 Task: Look for space in Jales, Brazil from 17th June, 2023 to 21st June, 2023 for 2 adults in price range Rs.7000 to Rs.12000. Place can be private room with 1  bedroom having 2 beds and 1 bathroom. Property type can be house, flat, guest house. Amenities needed are: wifi. Booking option can be shelf check-in. Required host language is Spanish.
Action: Key pressed j<Key.caps_lock>ales,<Key.space><Key.caps_lock>b<Key.caps_lock>razil<Key.enter>
Screenshot: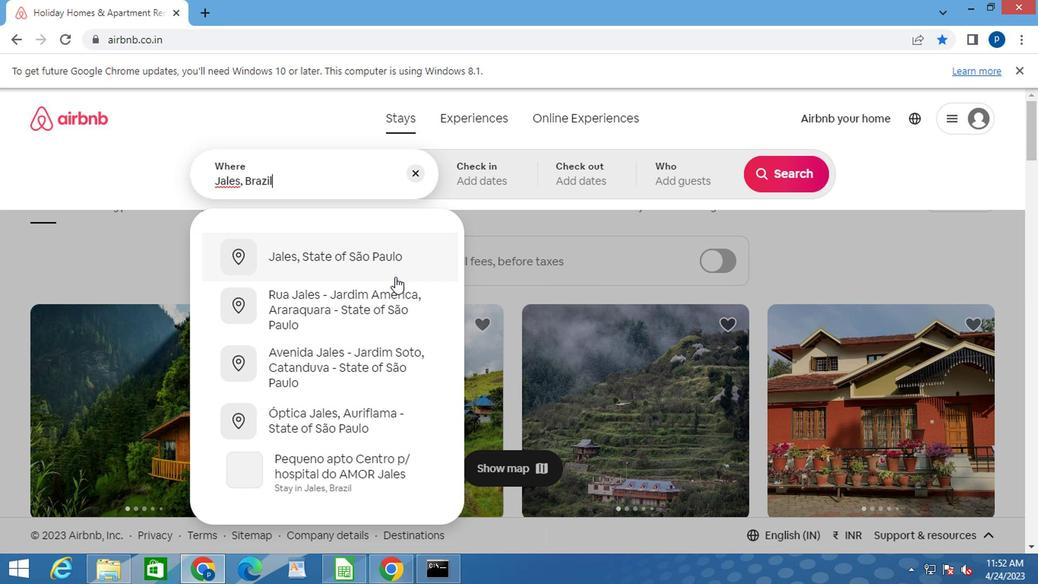 
Action: Mouse moved to (776, 294)
Screenshot: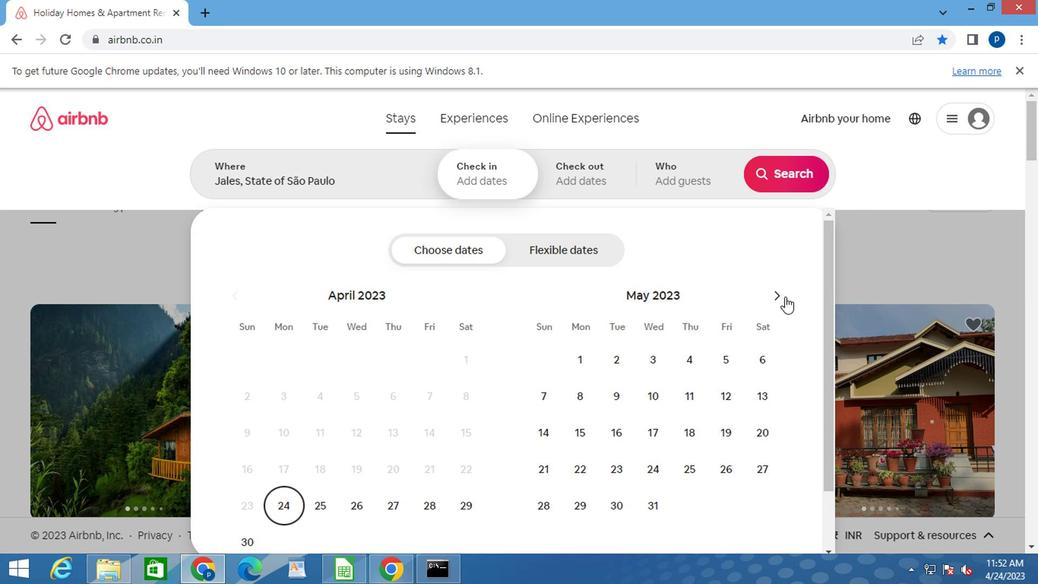 
Action: Mouse pressed left at (776, 294)
Screenshot: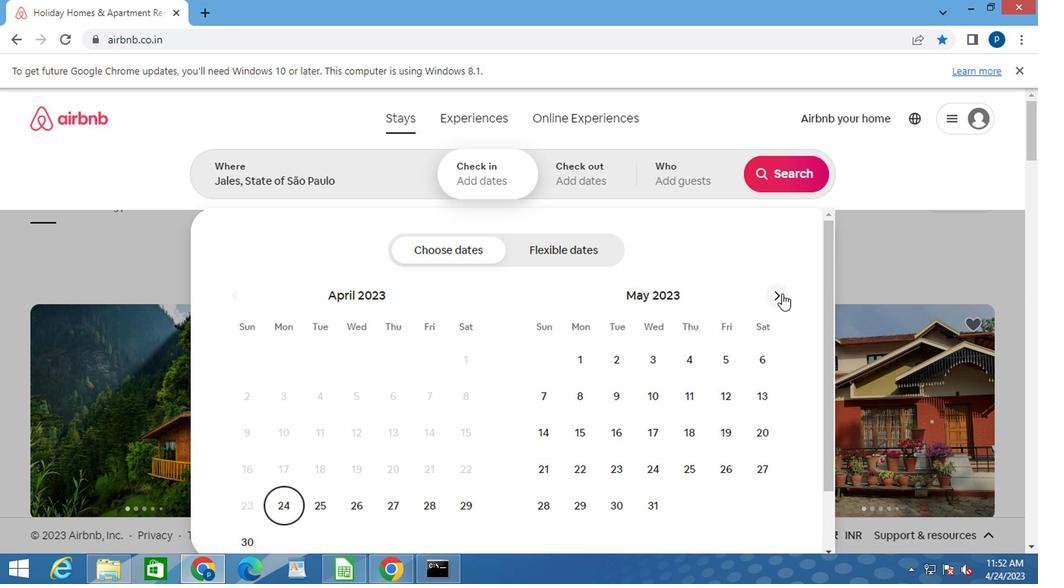 
Action: Mouse moved to (755, 433)
Screenshot: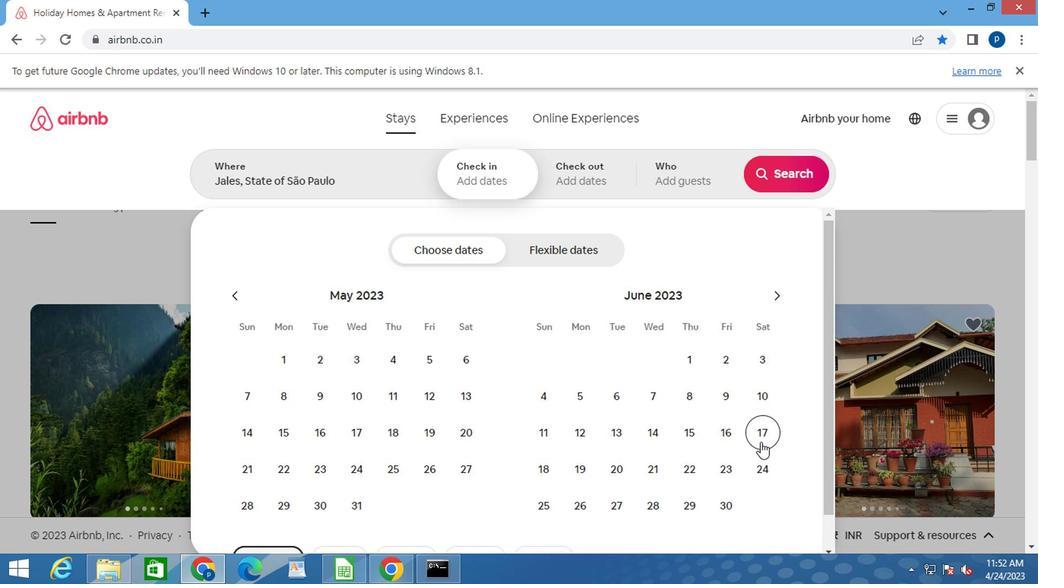 
Action: Mouse pressed left at (755, 433)
Screenshot: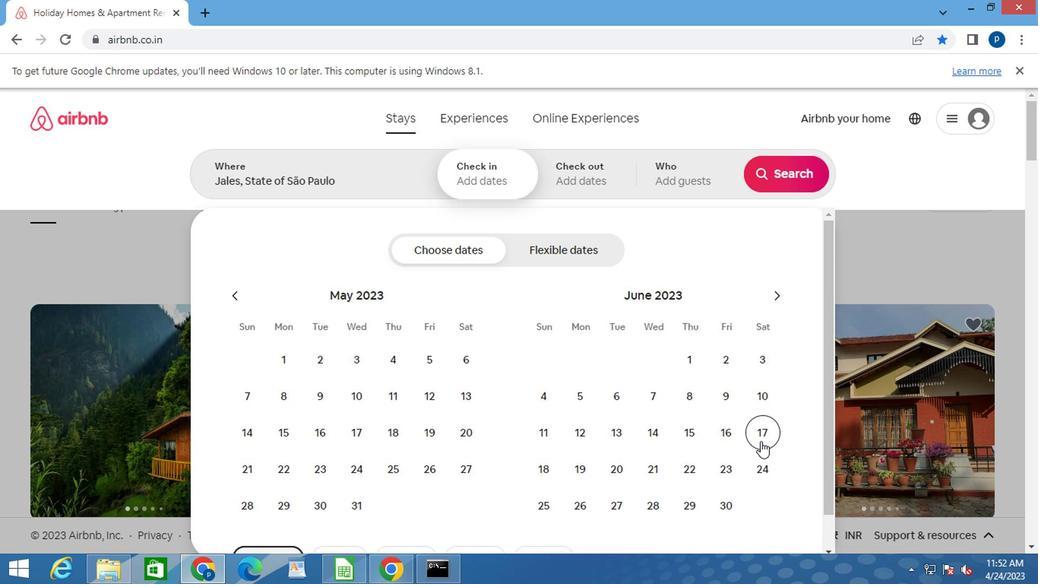 
Action: Mouse moved to (651, 458)
Screenshot: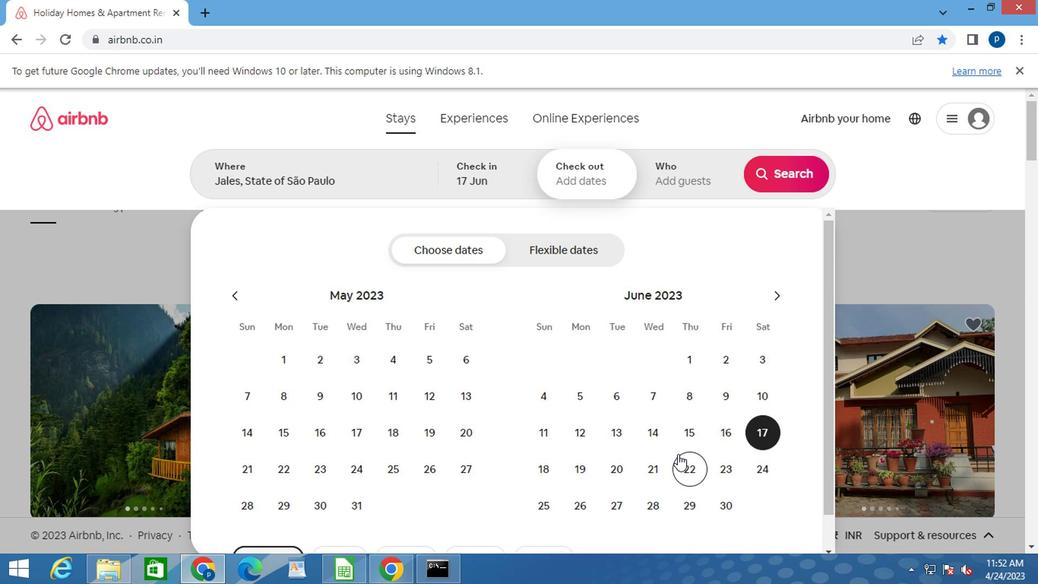 
Action: Mouse pressed left at (651, 458)
Screenshot: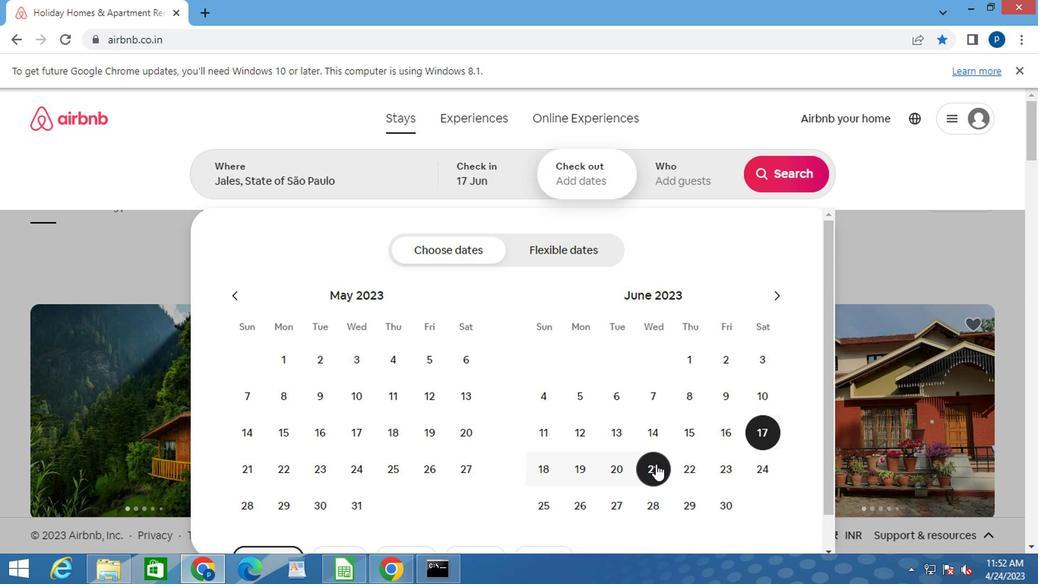 
Action: Mouse moved to (677, 185)
Screenshot: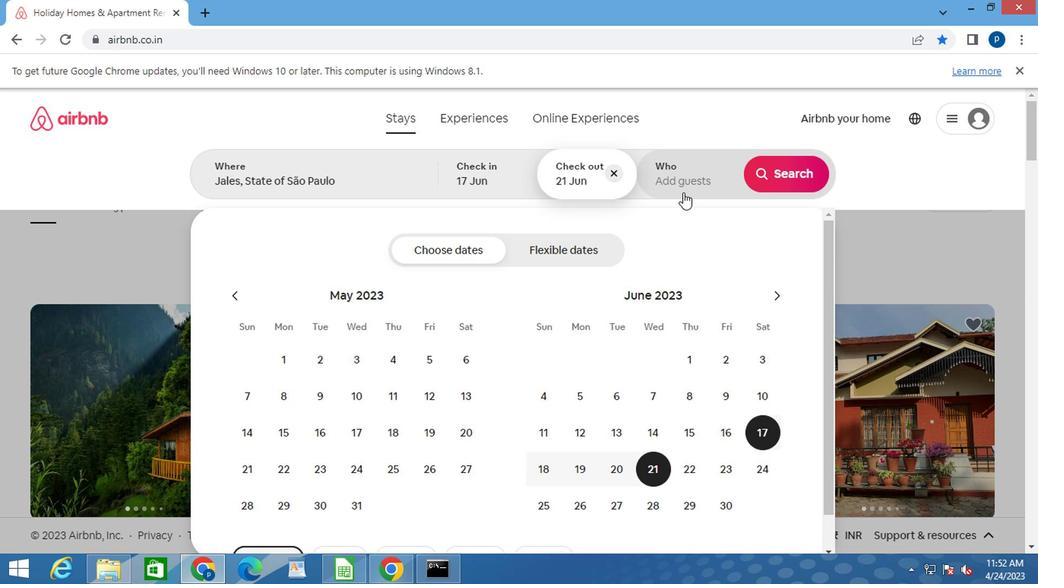 
Action: Mouse pressed left at (677, 185)
Screenshot: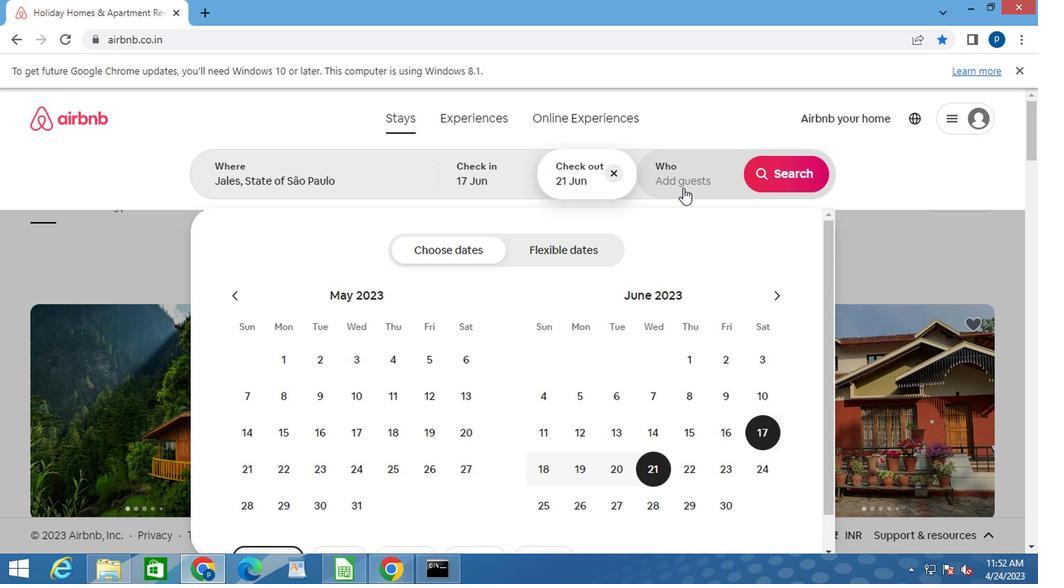 
Action: Mouse moved to (790, 254)
Screenshot: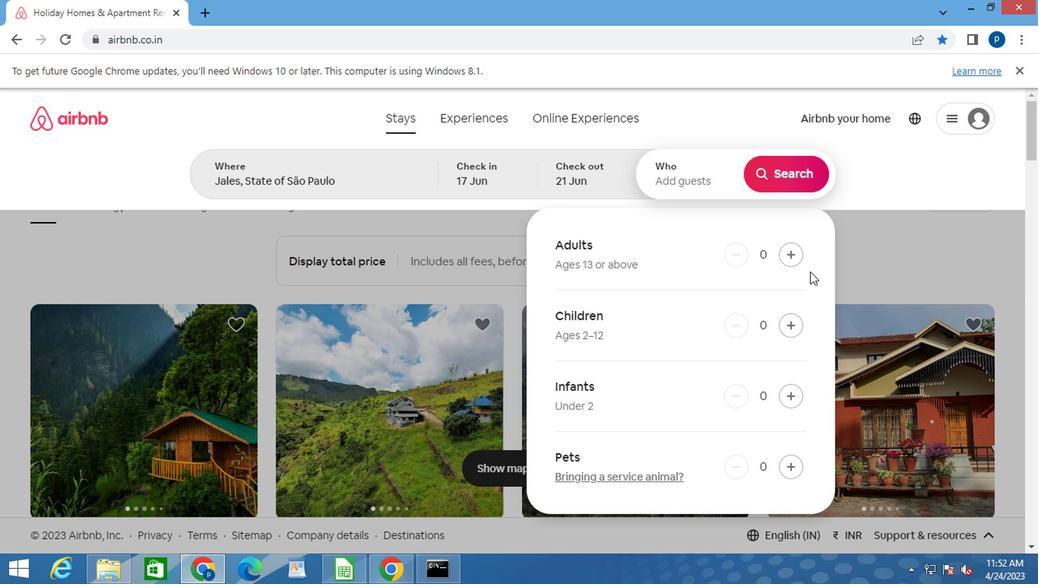 
Action: Mouse pressed left at (790, 254)
Screenshot: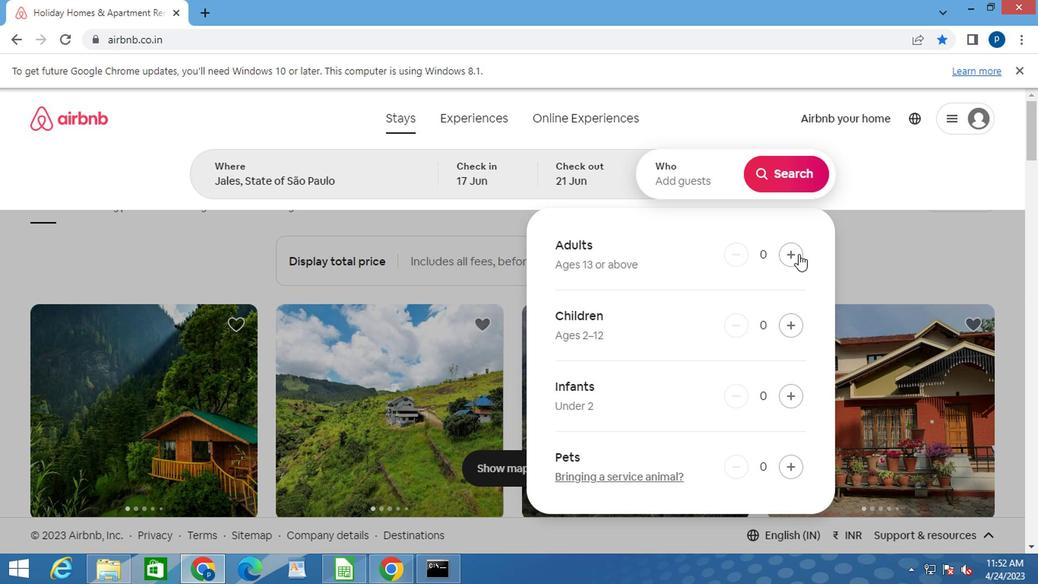 
Action: Mouse pressed left at (790, 254)
Screenshot: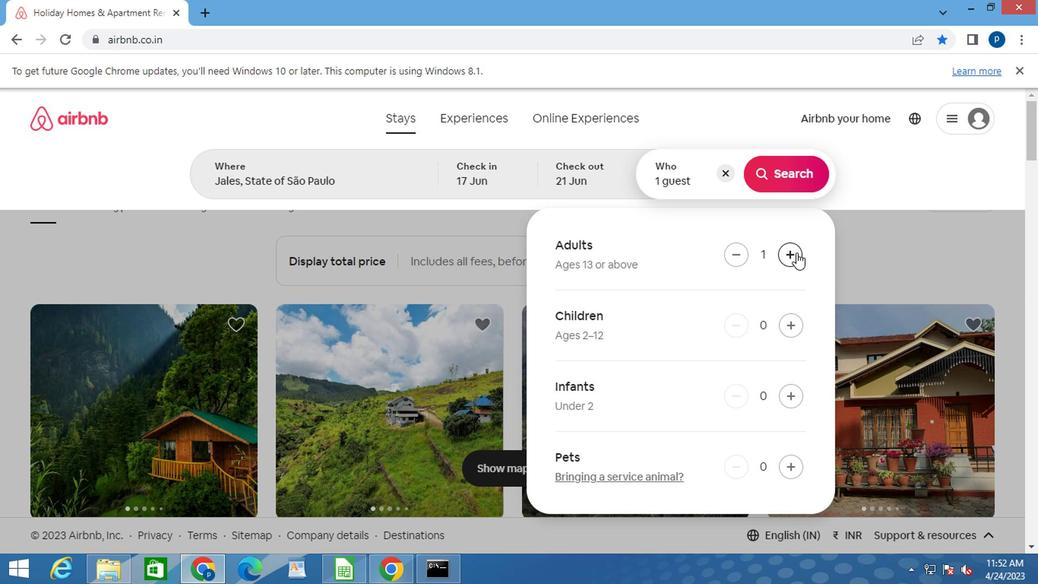 
Action: Mouse moved to (785, 186)
Screenshot: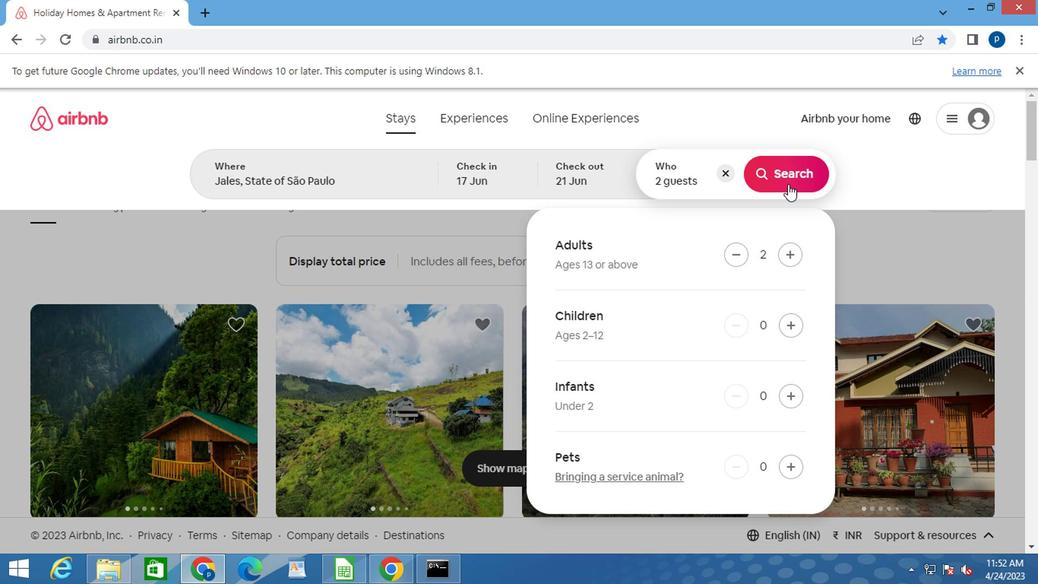 
Action: Mouse pressed left at (785, 186)
Screenshot: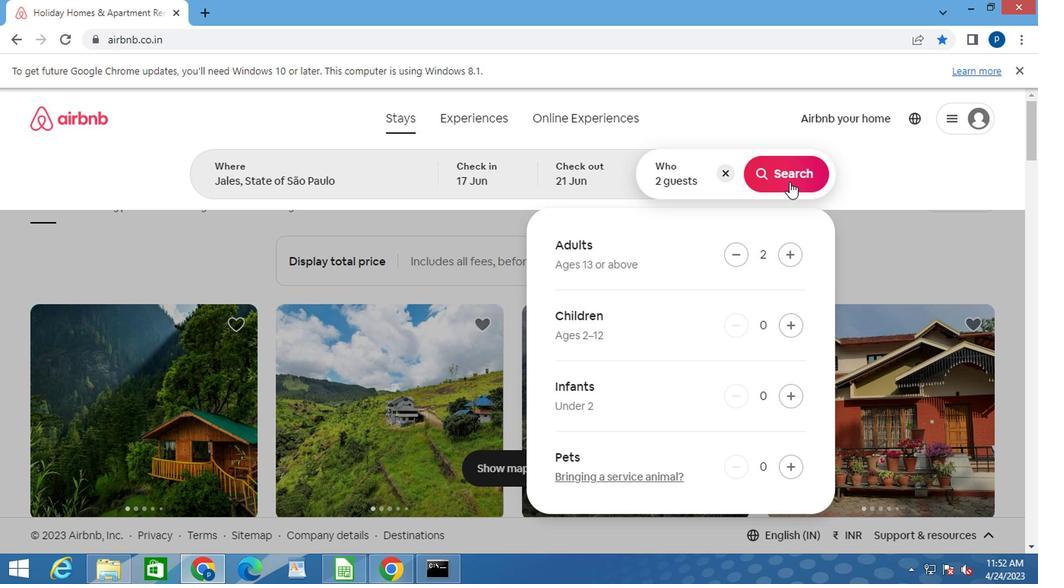 
Action: Mouse moved to (962, 186)
Screenshot: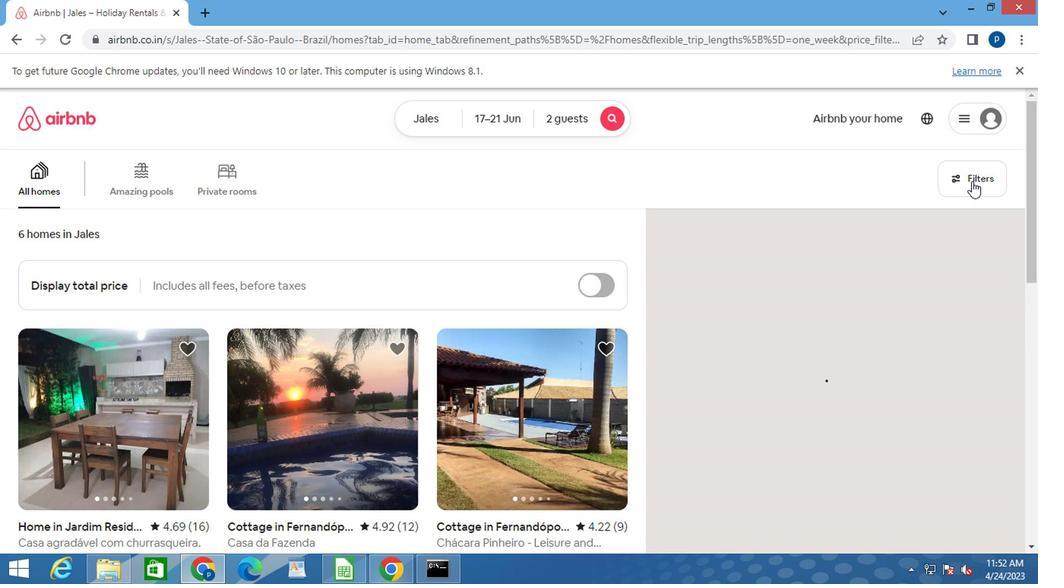 
Action: Mouse pressed left at (962, 186)
Screenshot: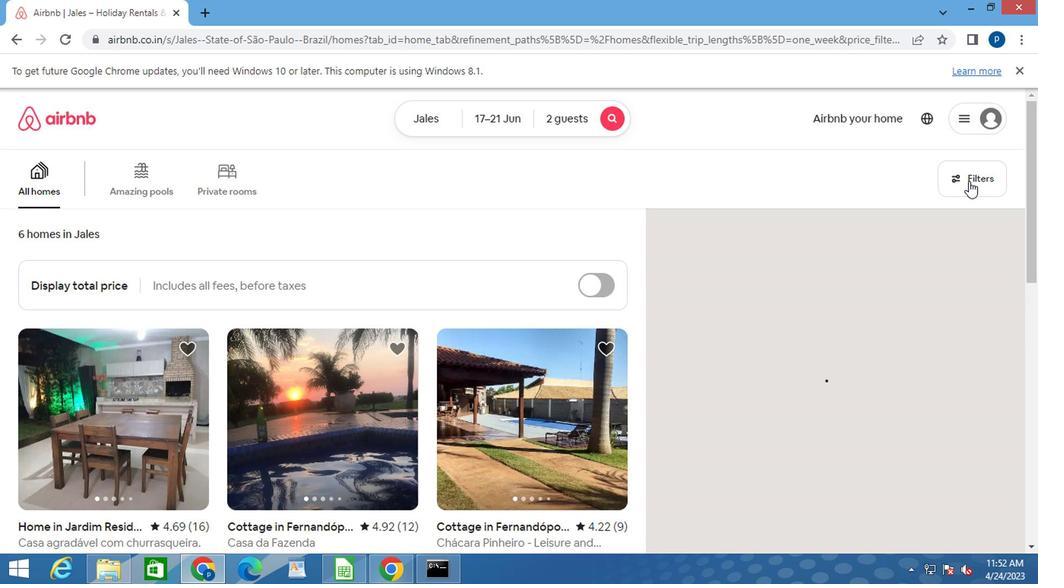 
Action: Mouse moved to (331, 369)
Screenshot: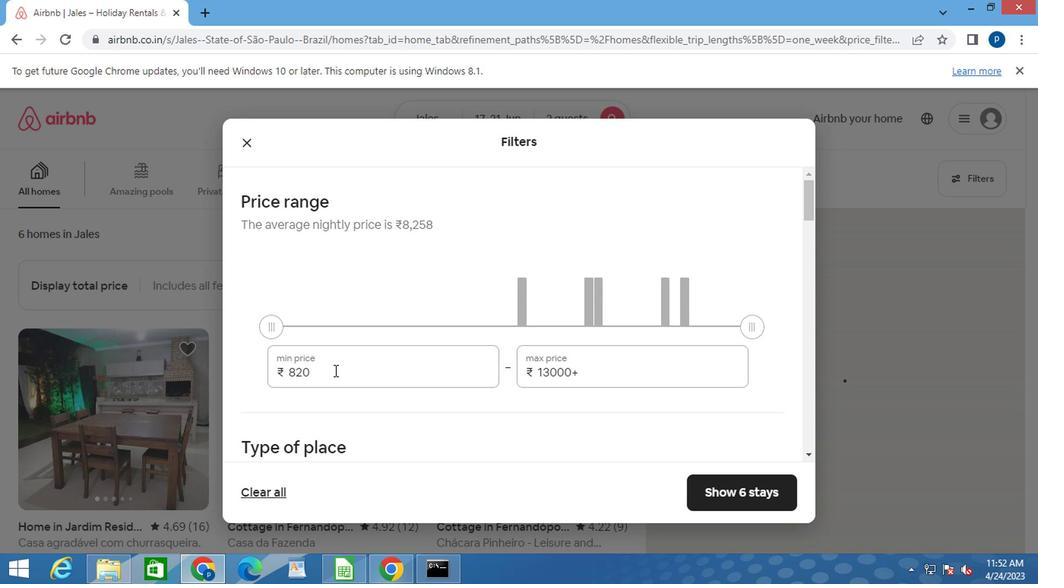 
Action: Mouse pressed left at (331, 369)
Screenshot: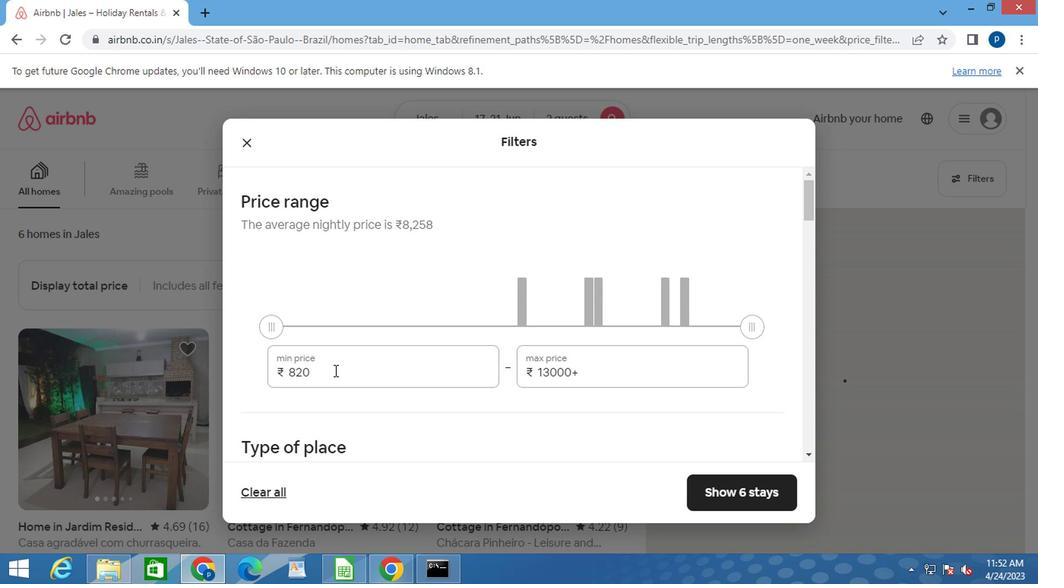 
Action: Mouse pressed left at (331, 369)
Screenshot: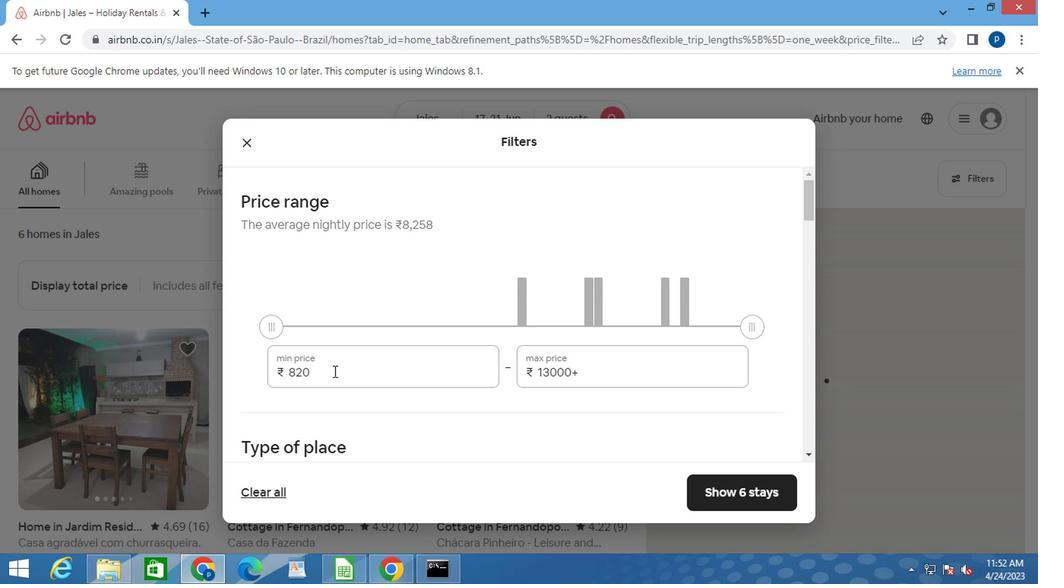 
Action: Key pressed 7000<Key.tab>12000
Screenshot: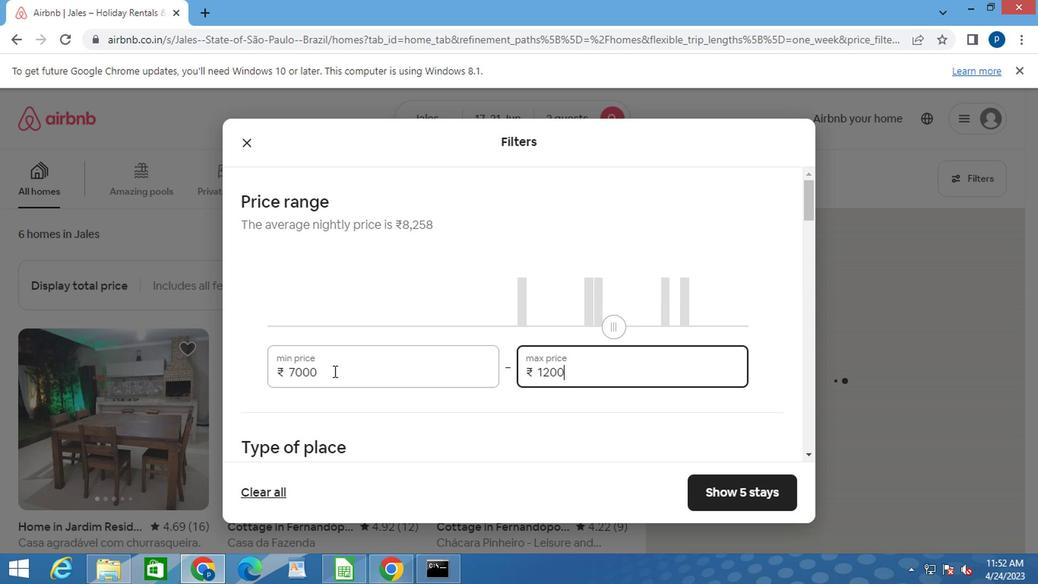 
Action: Mouse moved to (400, 446)
Screenshot: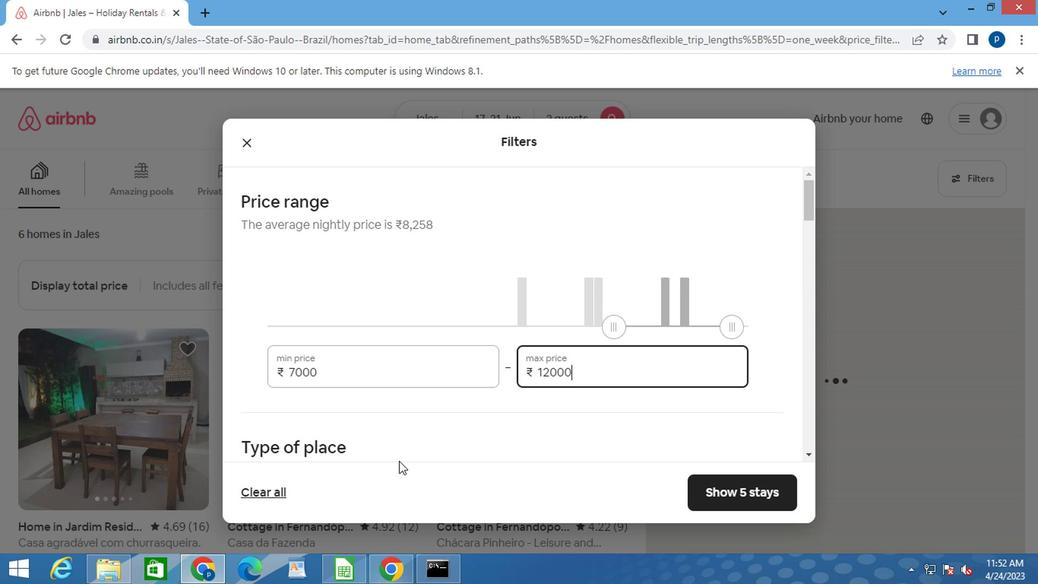 
Action: Mouse scrolled (400, 445) with delta (0, 0)
Screenshot: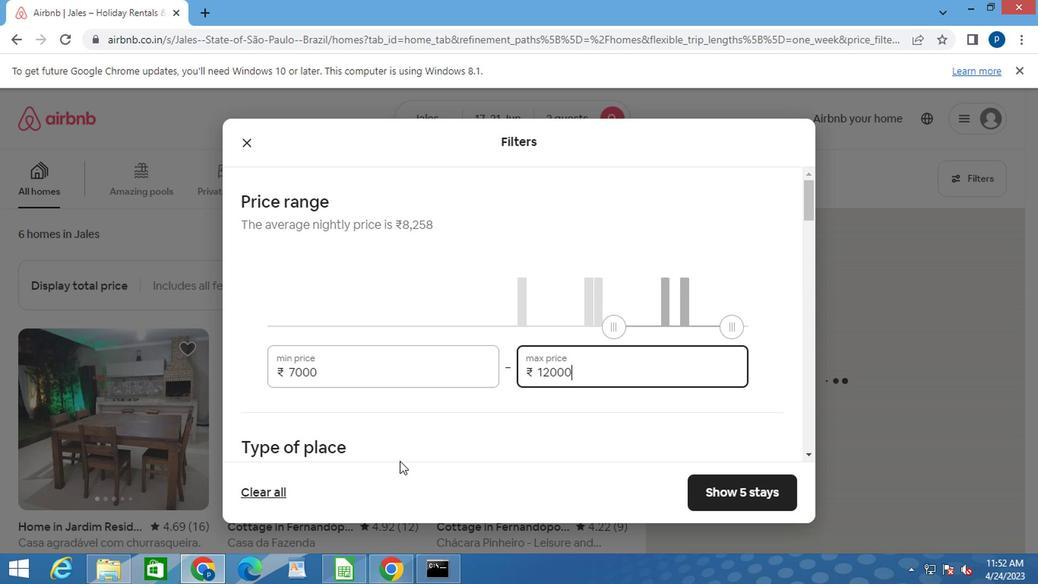 
Action: Mouse moved to (387, 446)
Screenshot: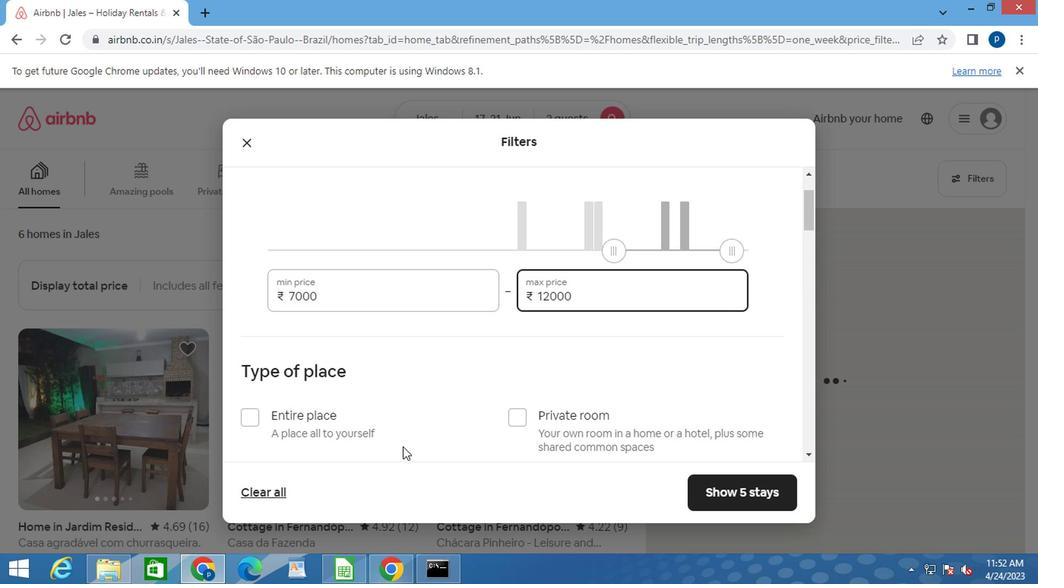 
Action: Mouse scrolled (387, 445) with delta (0, 0)
Screenshot: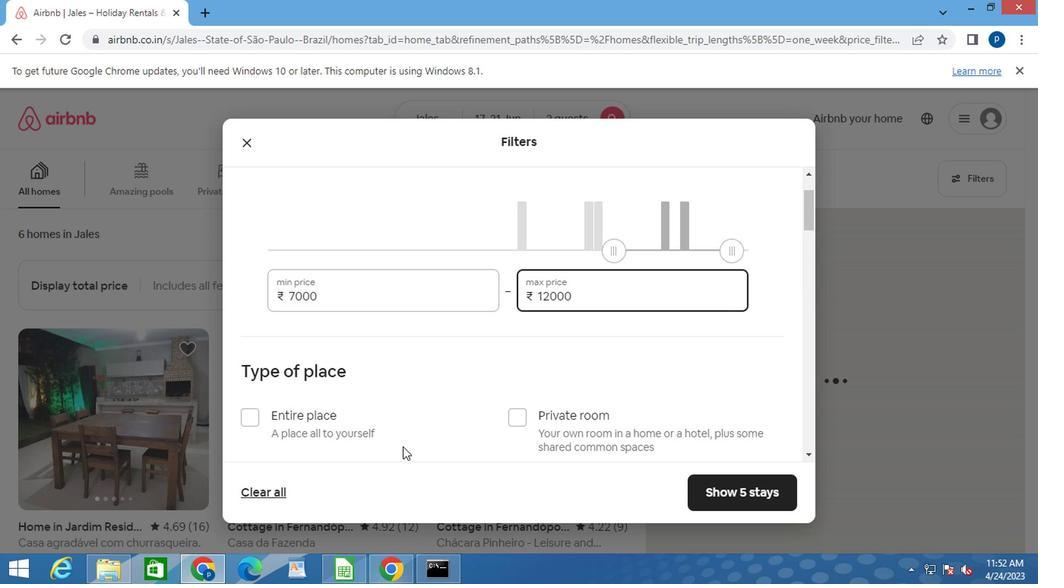 
Action: Mouse moved to (387, 441)
Screenshot: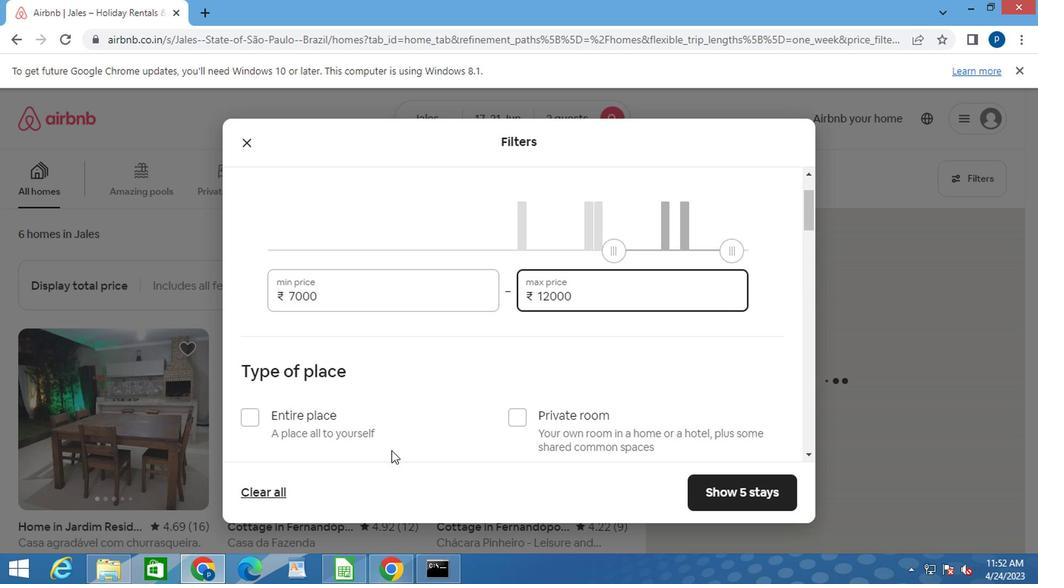 
Action: Mouse scrolled (387, 440) with delta (0, -1)
Screenshot: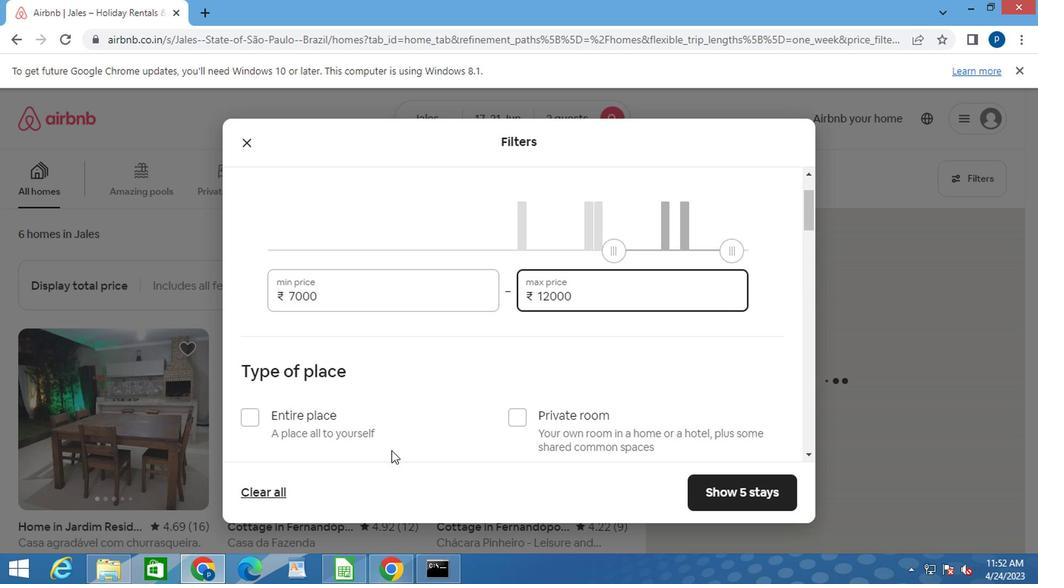 
Action: Mouse moved to (513, 272)
Screenshot: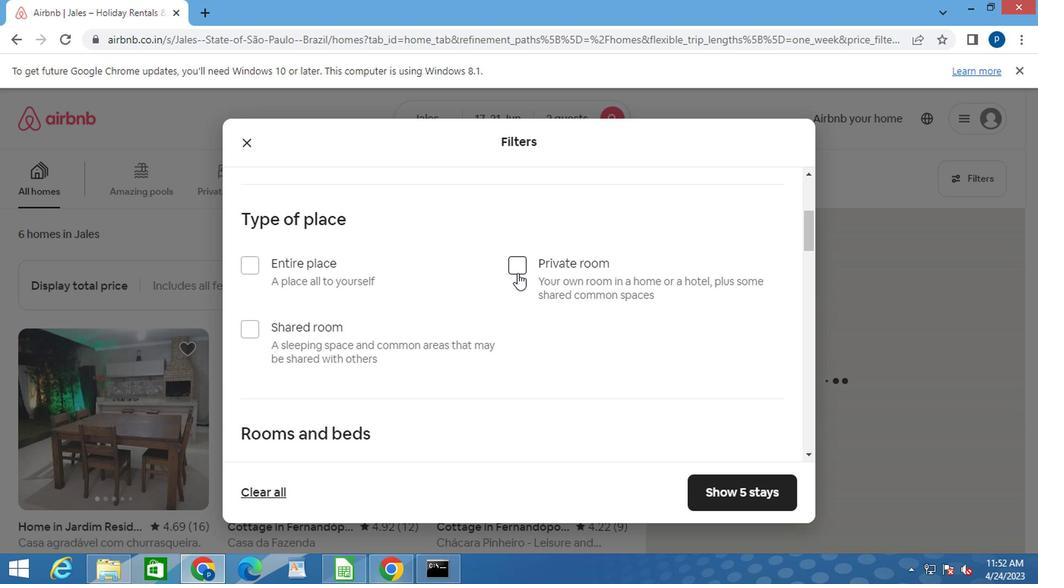 
Action: Mouse pressed left at (513, 272)
Screenshot: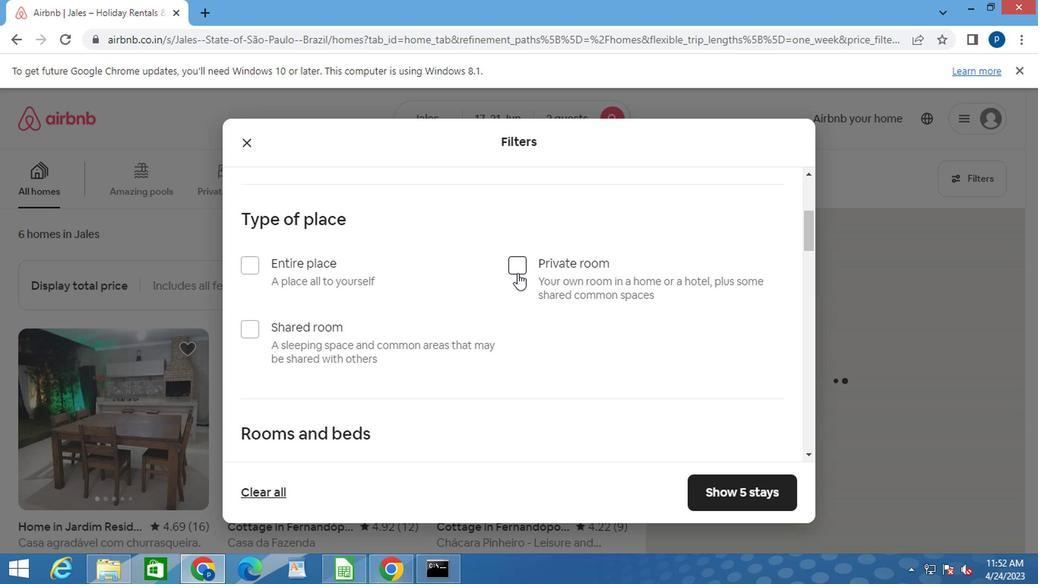 
Action: Mouse moved to (513, 322)
Screenshot: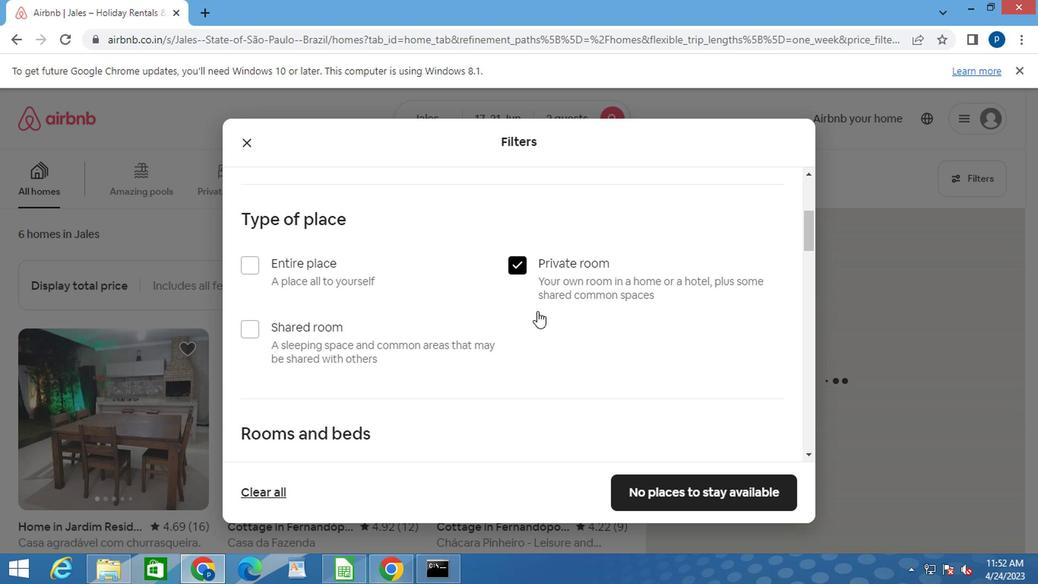 
Action: Mouse scrolled (535, 318) with delta (0, 0)
Screenshot: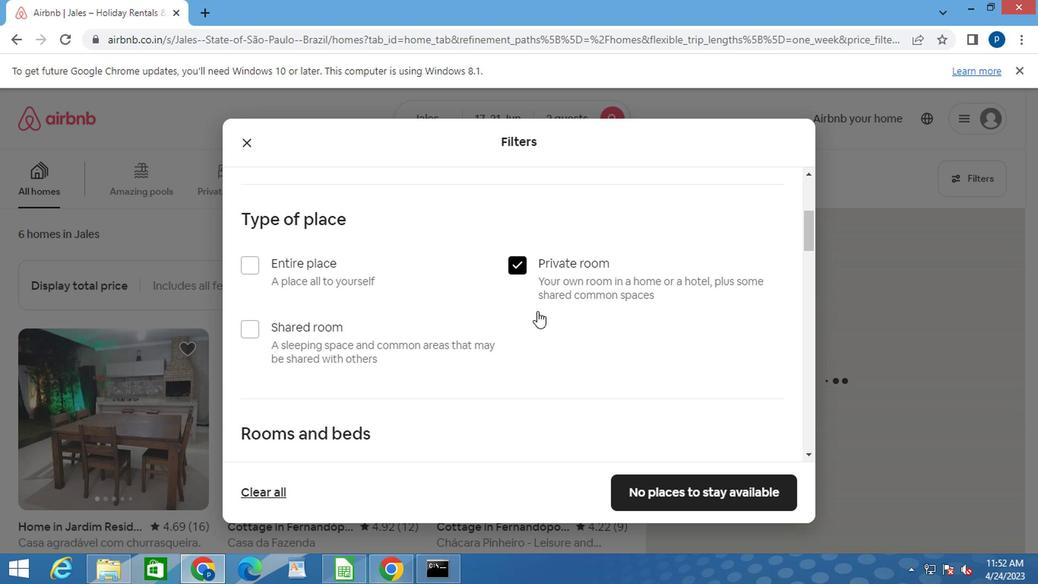 
Action: Mouse moved to (477, 337)
Screenshot: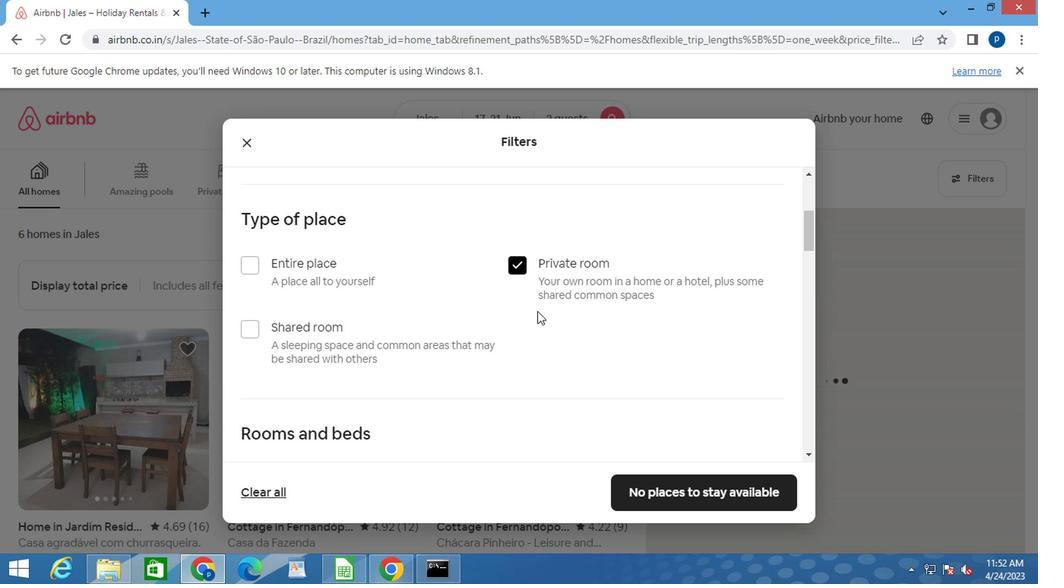 
Action: Mouse scrolled (535, 318) with delta (0, 0)
Screenshot: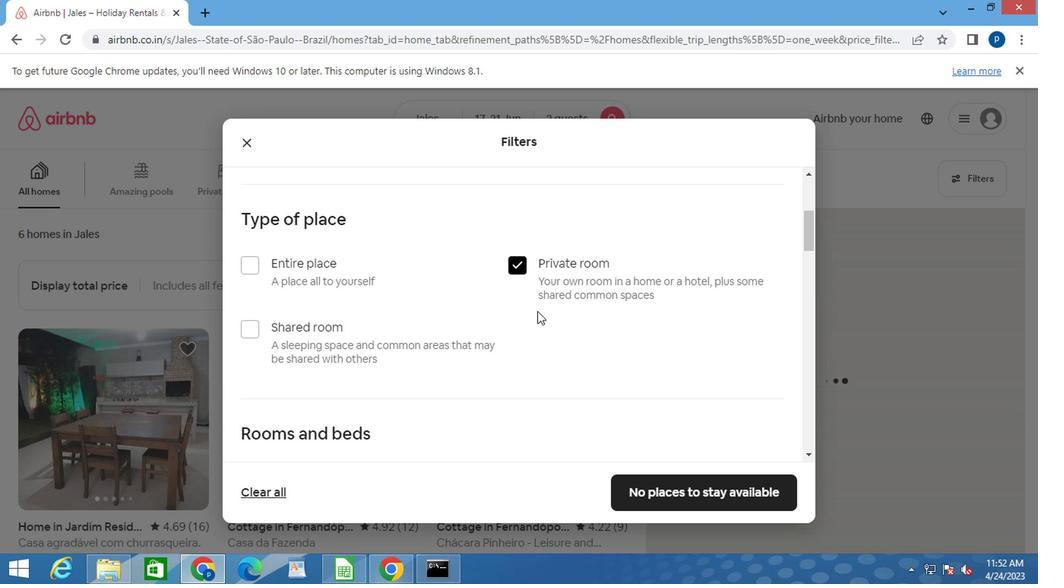
Action: Mouse moved to (471, 340)
Screenshot: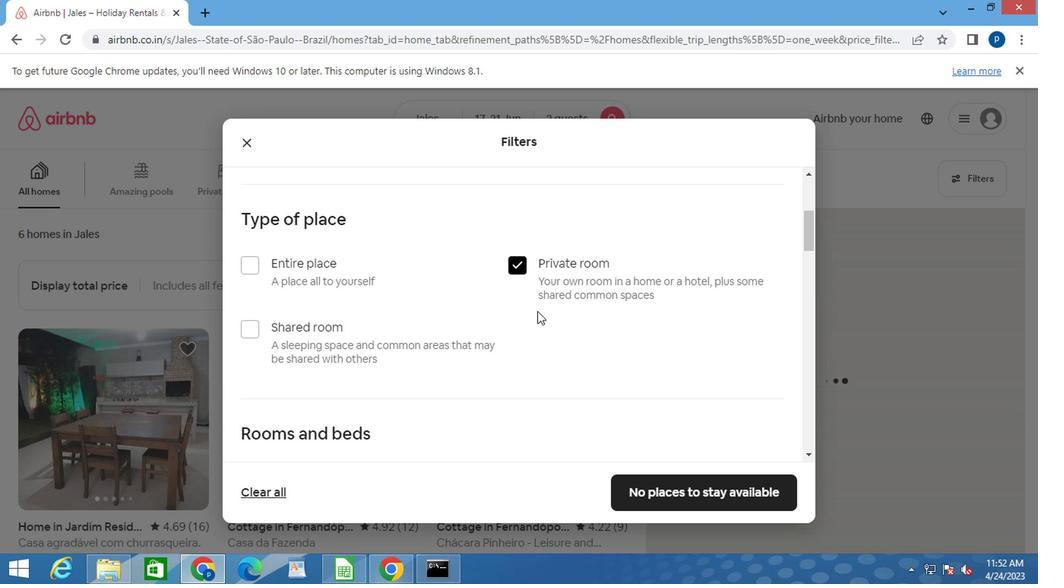 
Action: Mouse scrolled (535, 318) with delta (0, 0)
Screenshot: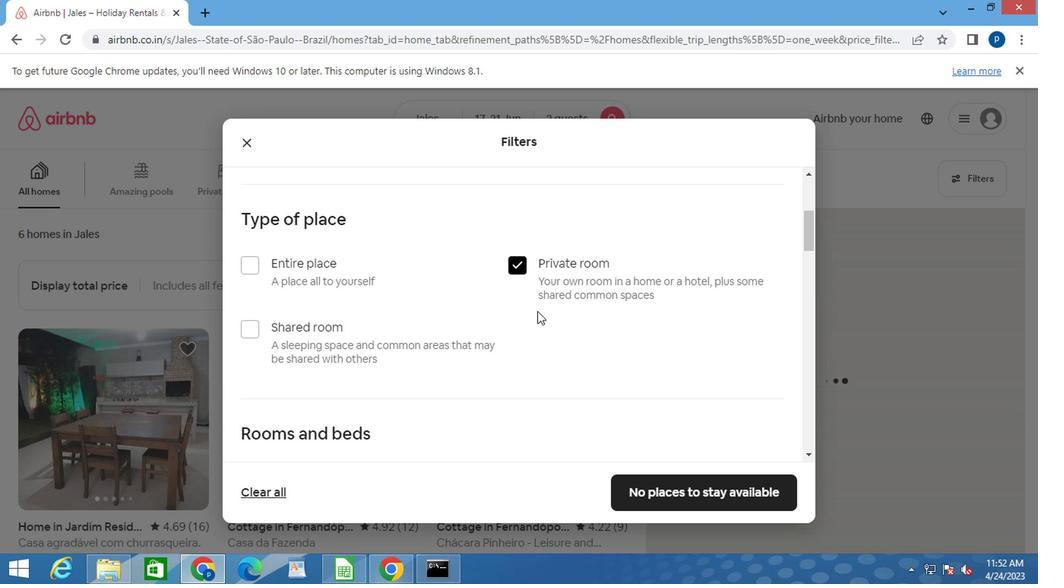 
Action: Mouse moved to (327, 285)
Screenshot: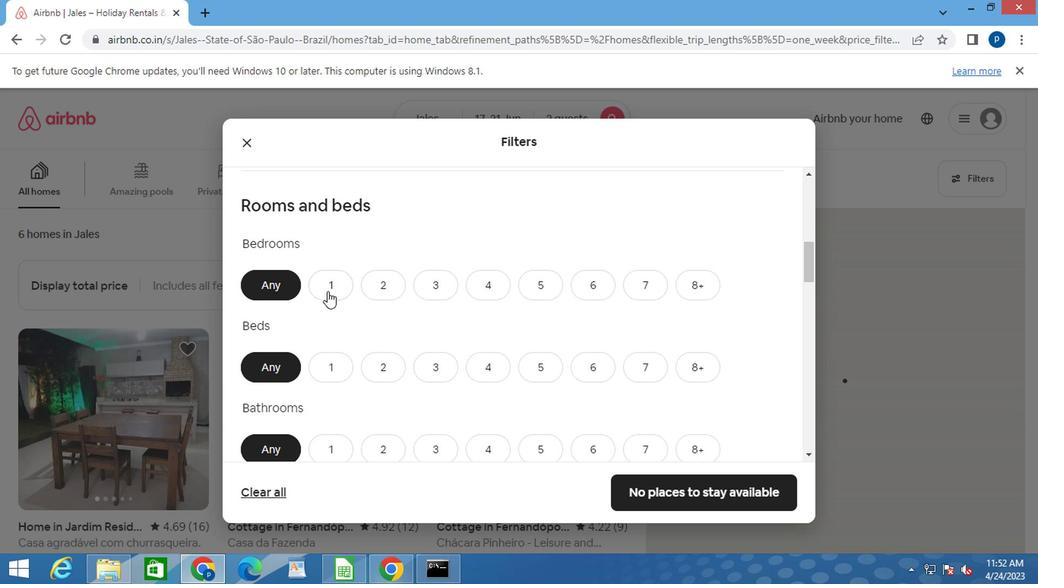 
Action: Mouse pressed left at (327, 285)
Screenshot: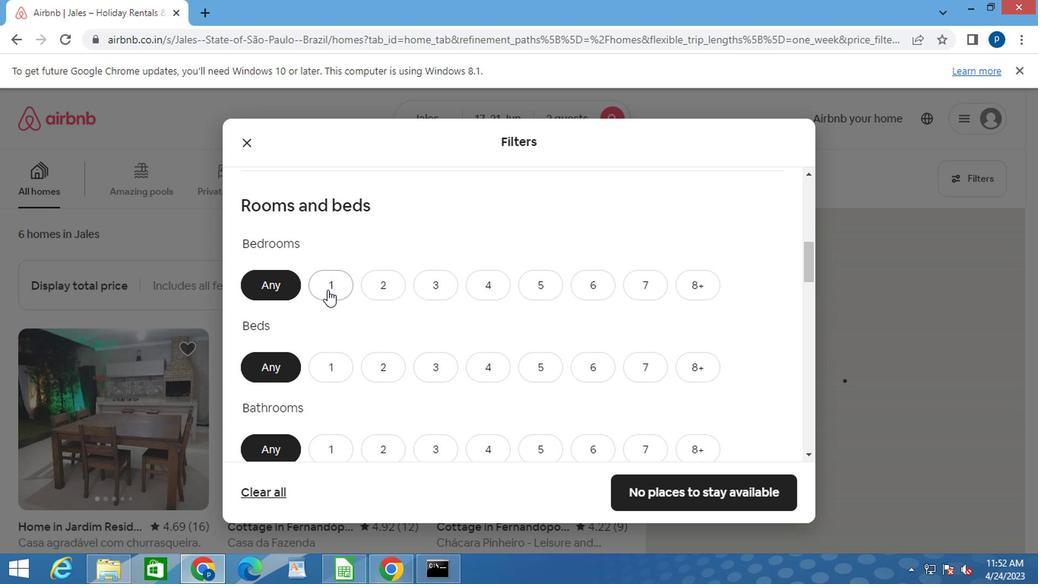 
Action: Mouse moved to (379, 367)
Screenshot: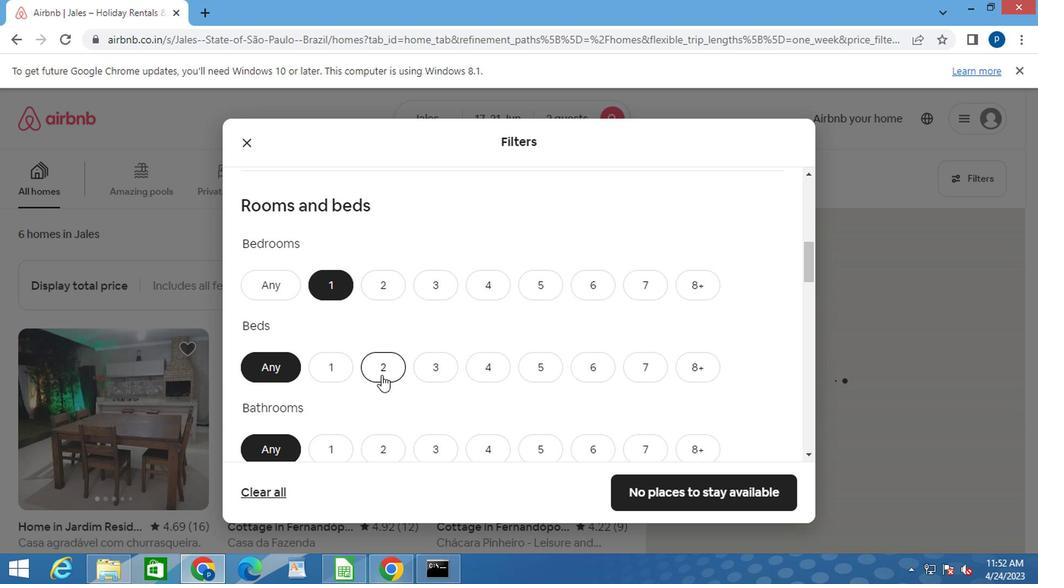 
Action: Mouse pressed left at (379, 367)
Screenshot: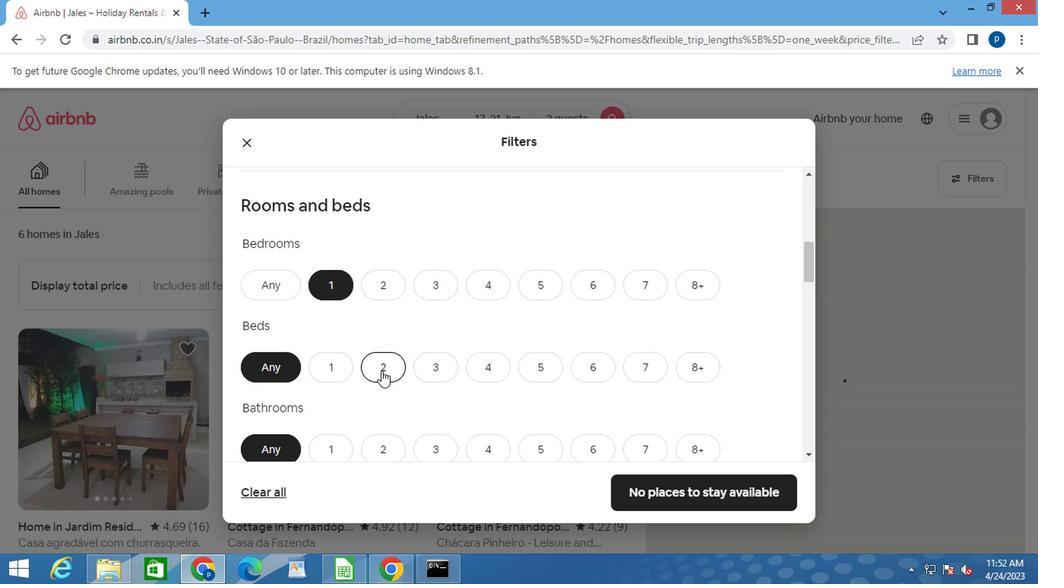 
Action: Mouse moved to (341, 382)
Screenshot: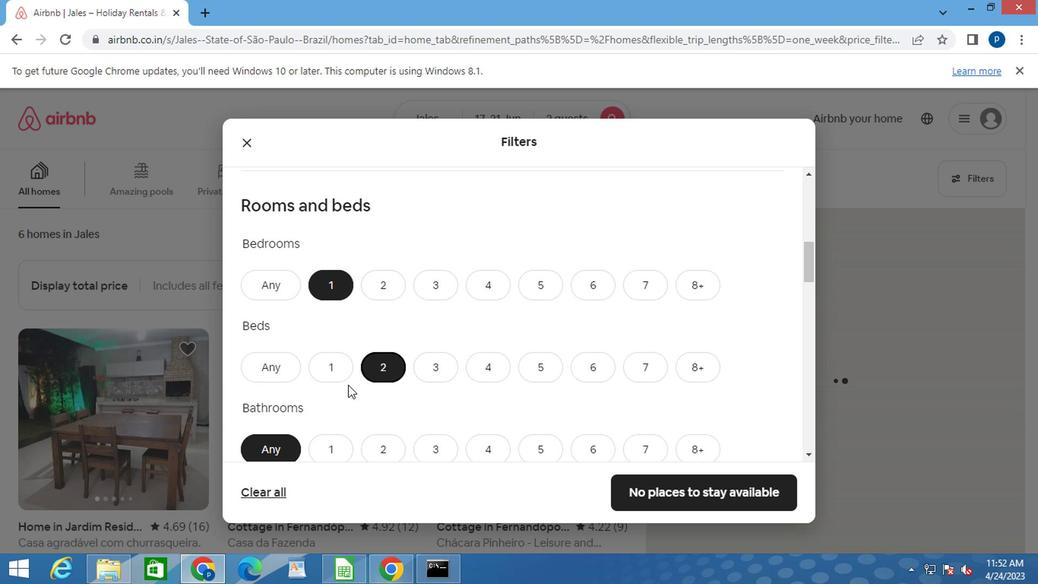 
Action: Mouse scrolled (341, 381) with delta (0, 0)
Screenshot: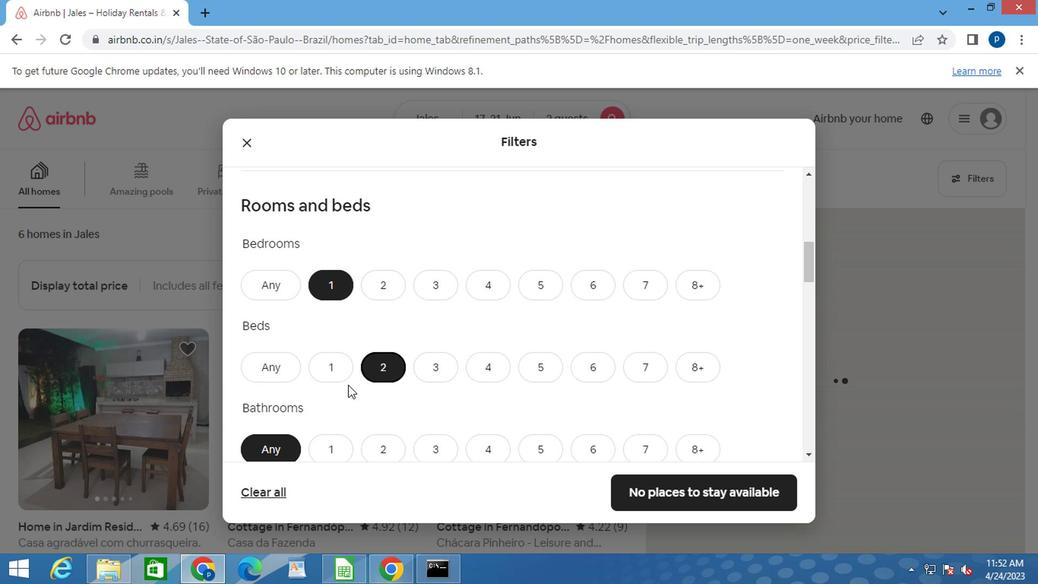 
Action: Mouse moved to (318, 375)
Screenshot: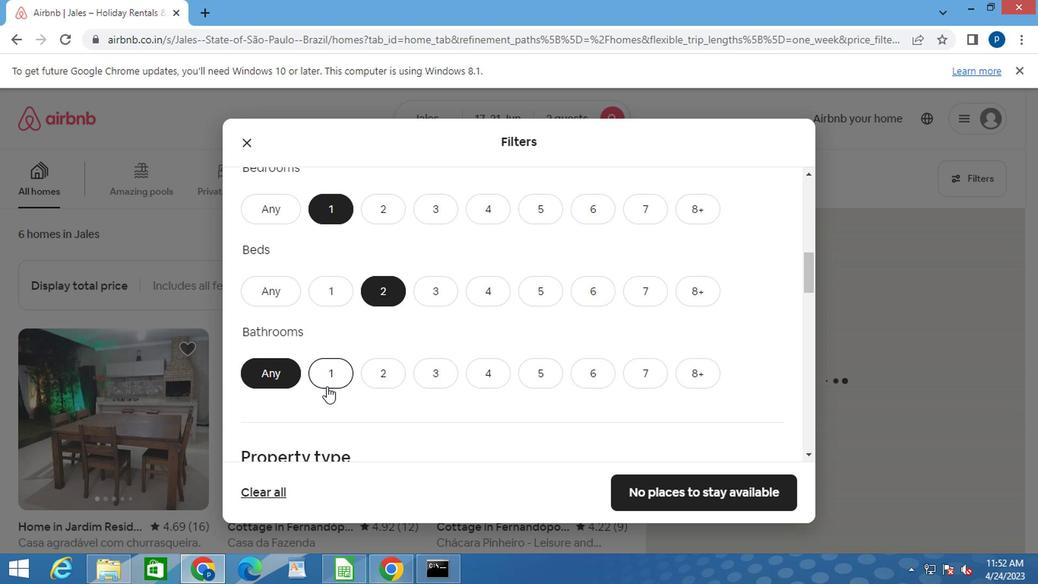 
Action: Mouse pressed left at (318, 375)
Screenshot: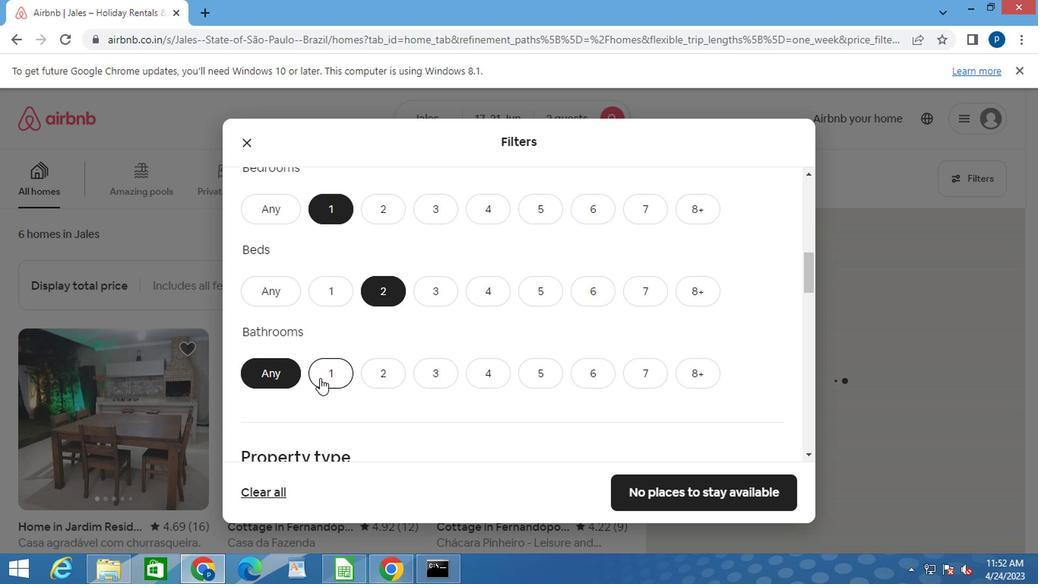 
Action: Mouse scrolled (318, 374) with delta (0, -1)
Screenshot: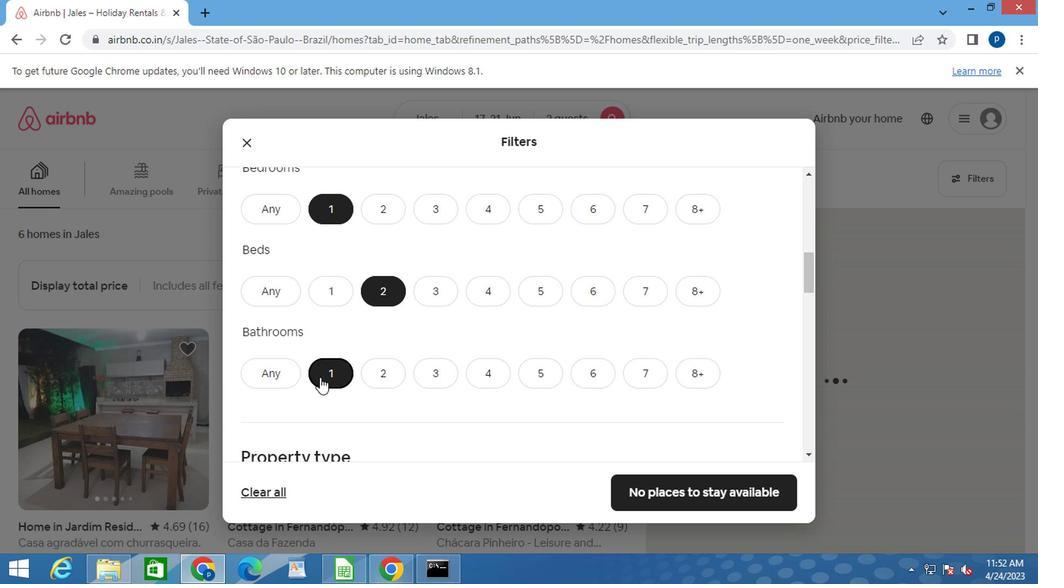 
Action: Mouse moved to (321, 374)
Screenshot: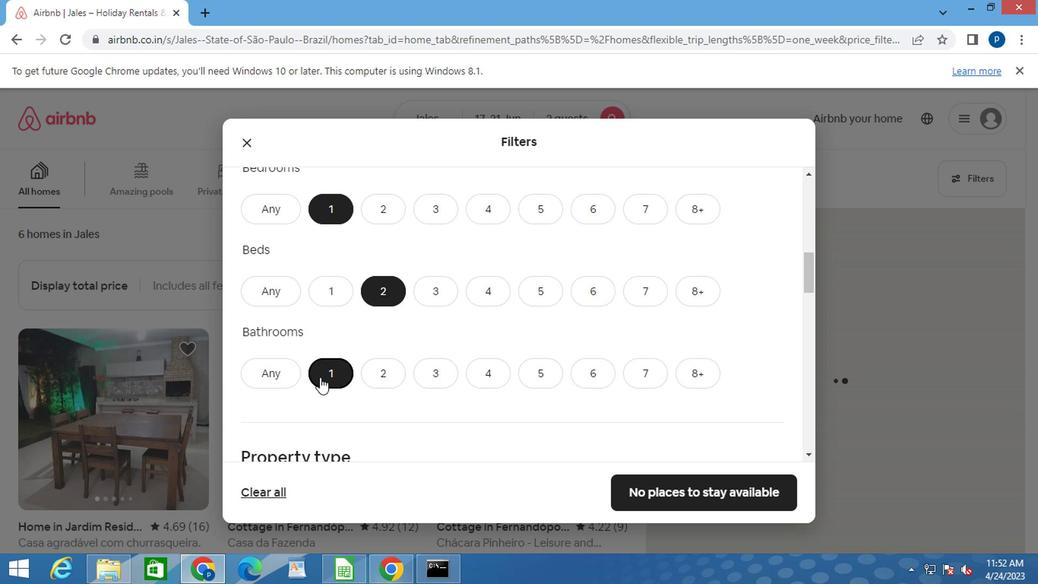 
Action: Mouse scrolled (320, 373) with delta (0, 0)
Screenshot: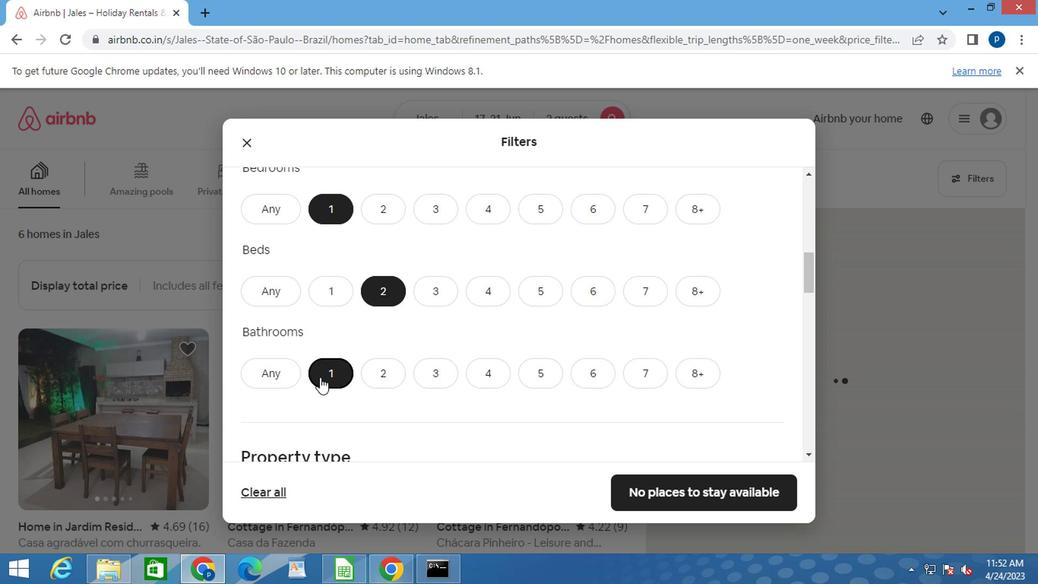 
Action: Mouse moved to (345, 375)
Screenshot: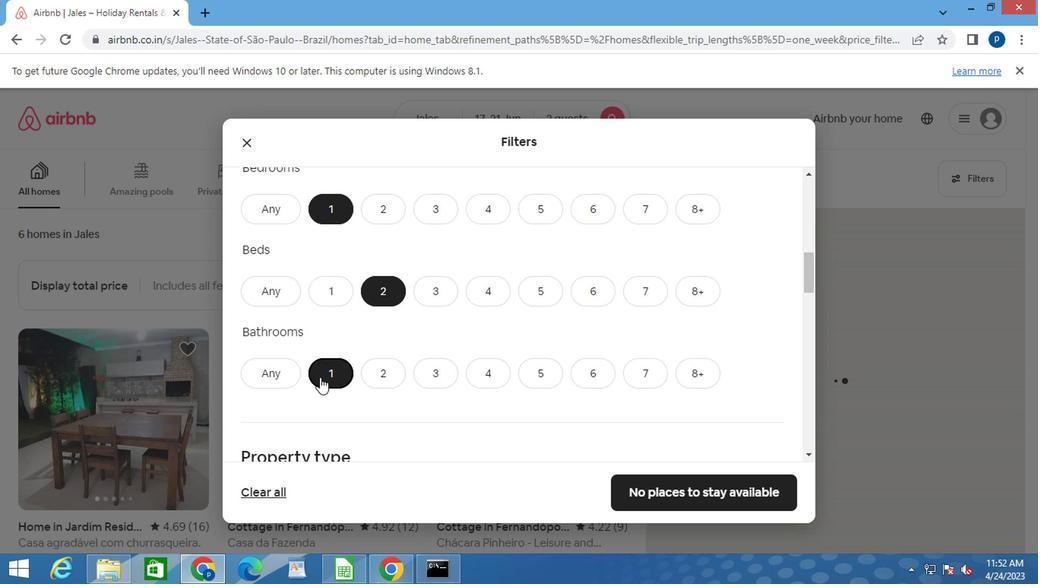 
Action: Mouse scrolled (345, 374) with delta (0, -1)
Screenshot: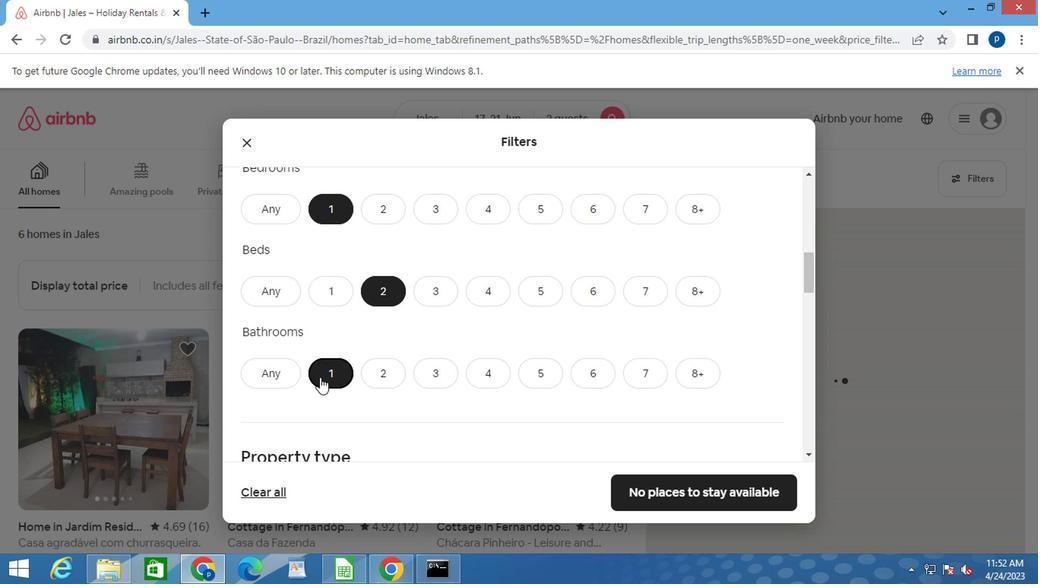 
Action: Mouse moved to (301, 327)
Screenshot: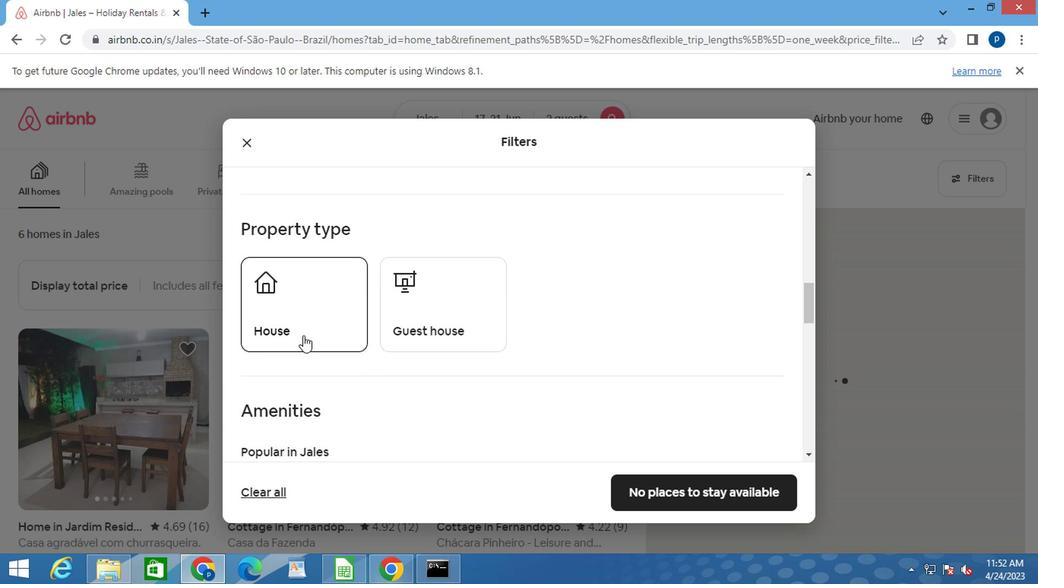 
Action: Mouse pressed left at (301, 327)
Screenshot: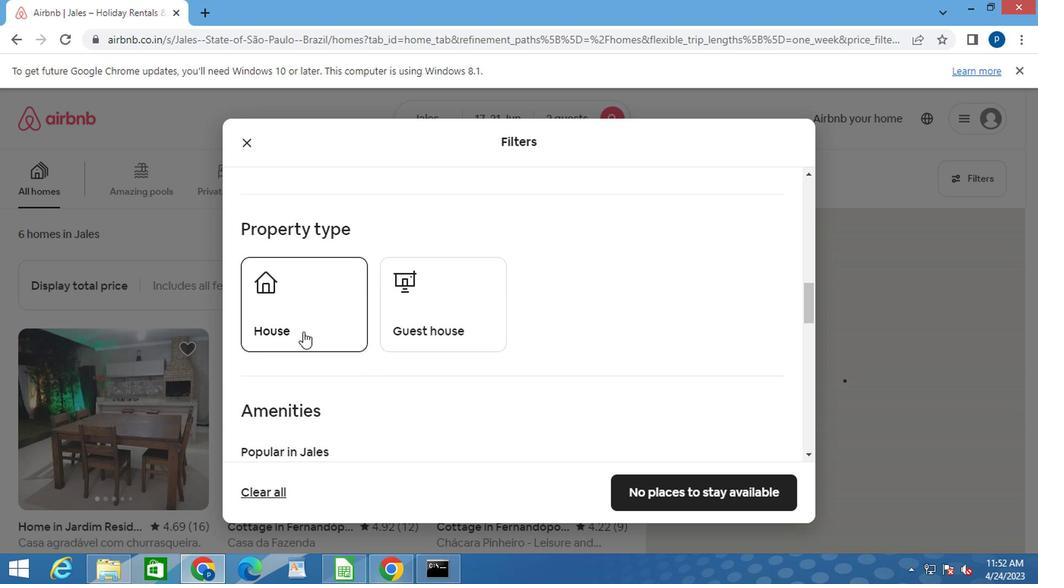 
Action: Mouse moved to (403, 324)
Screenshot: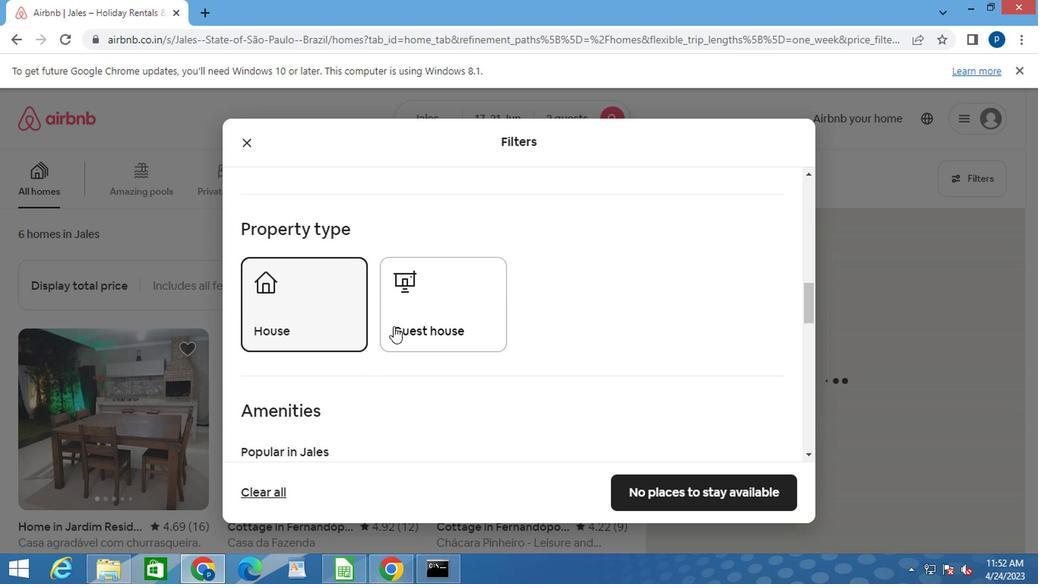 
Action: Mouse pressed left at (403, 324)
Screenshot: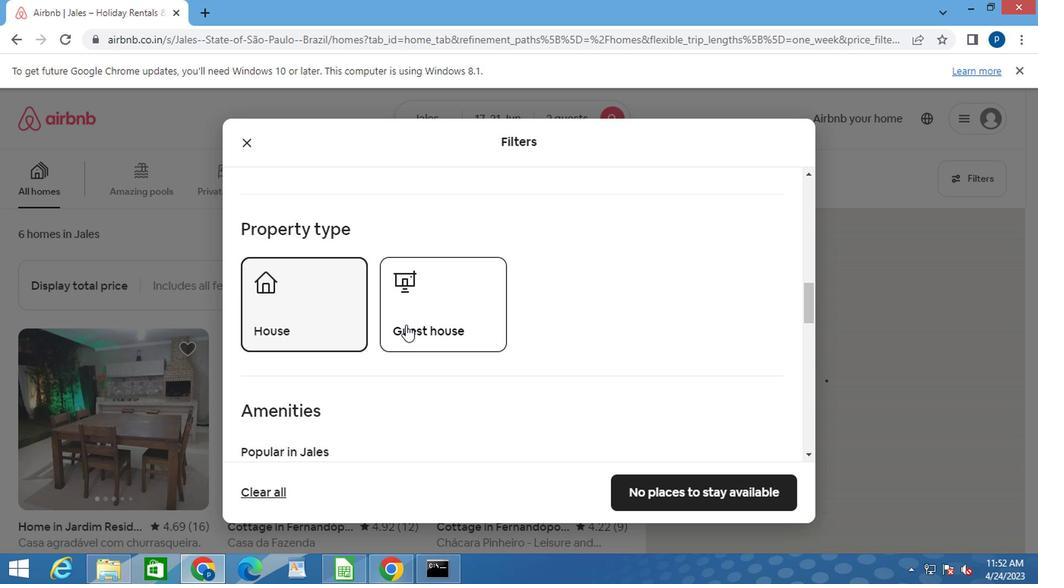 
Action: Mouse moved to (508, 324)
Screenshot: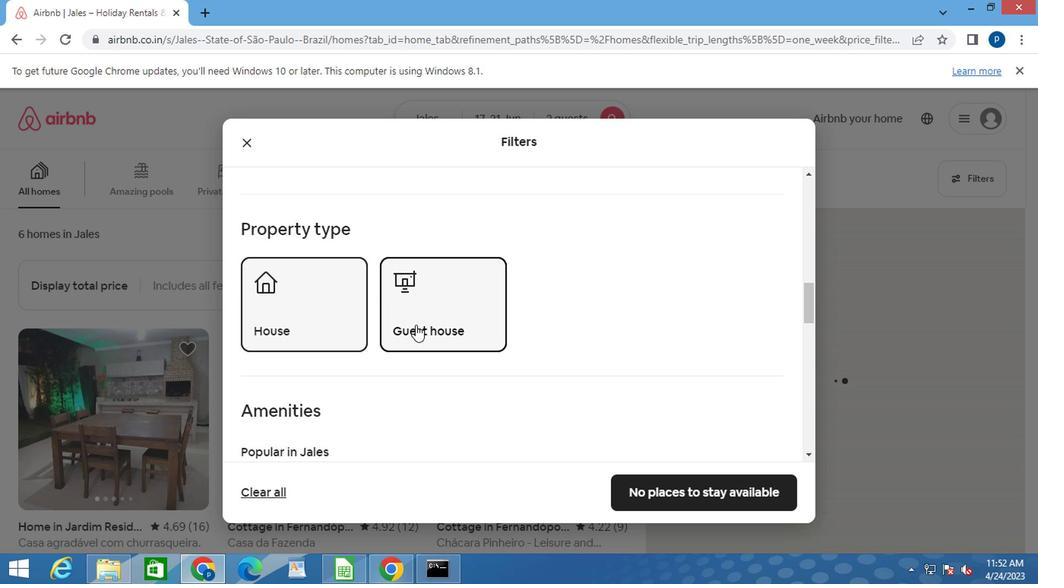 
Action: Mouse scrolled (508, 324) with delta (0, 0)
Screenshot: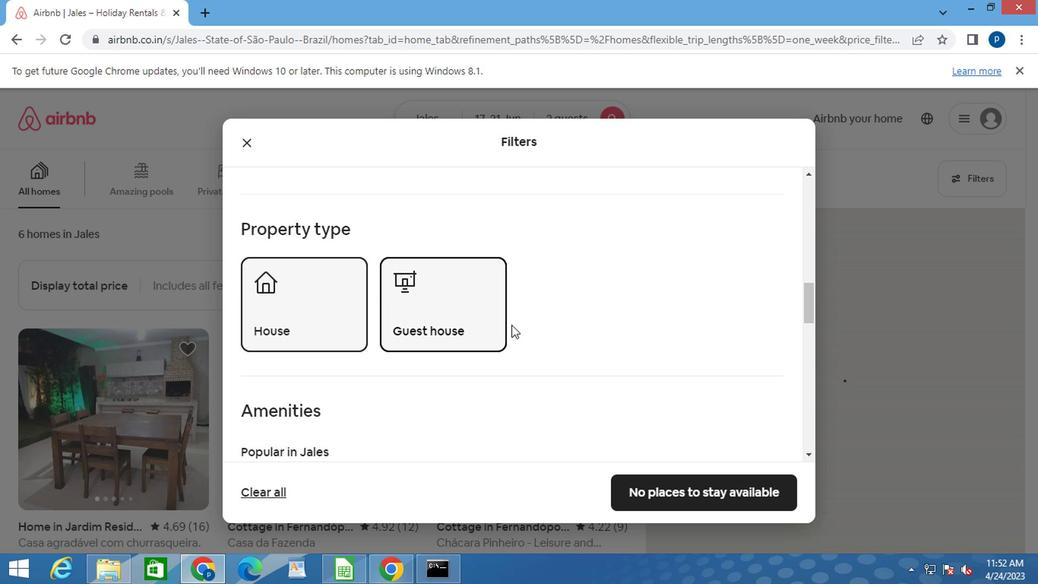 
Action: Mouse scrolled (508, 324) with delta (0, 0)
Screenshot: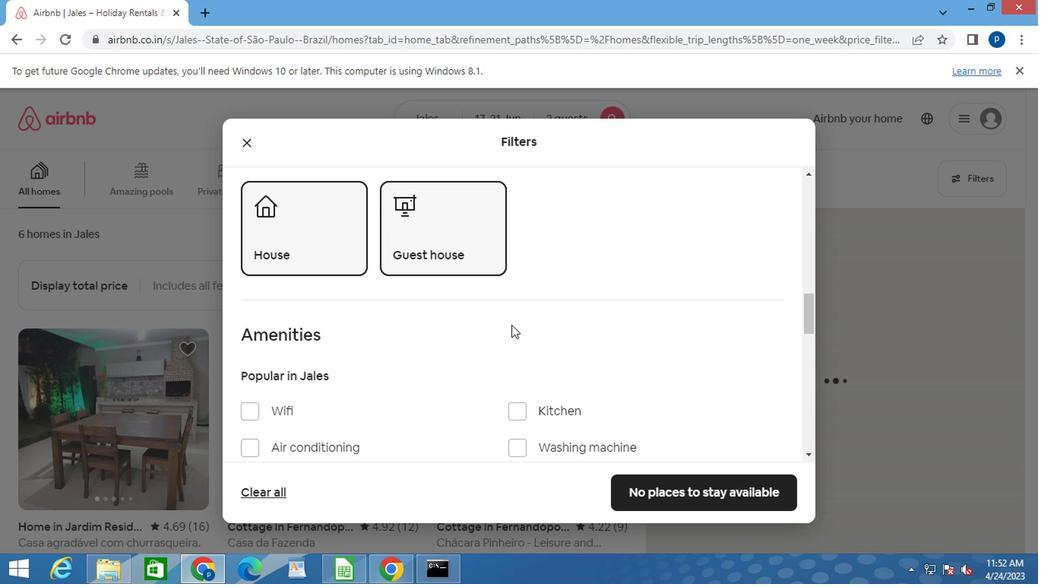 
Action: Mouse moved to (532, 324)
Screenshot: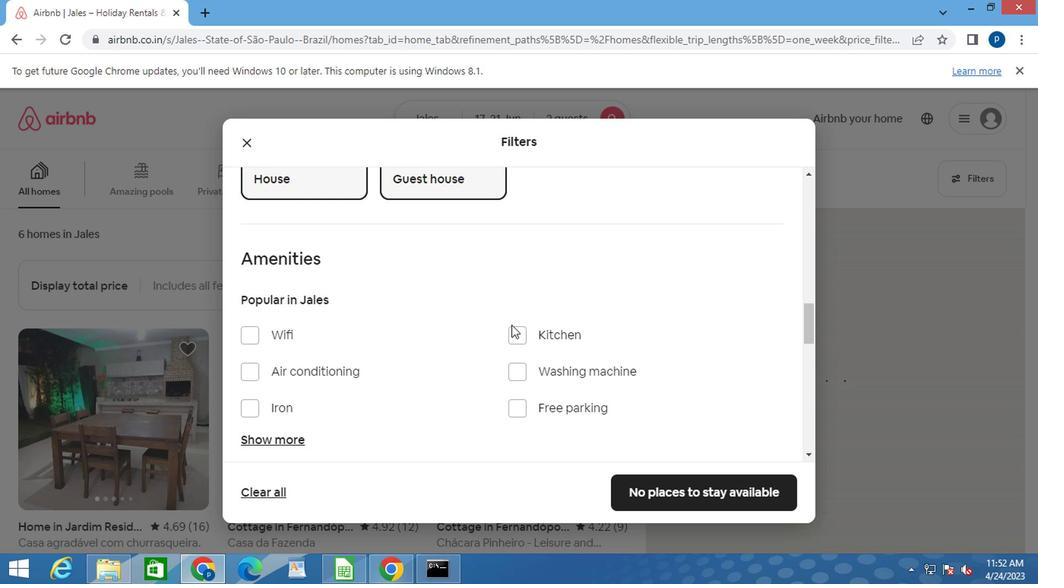 
Action: Mouse scrolled (532, 324) with delta (0, 0)
Screenshot: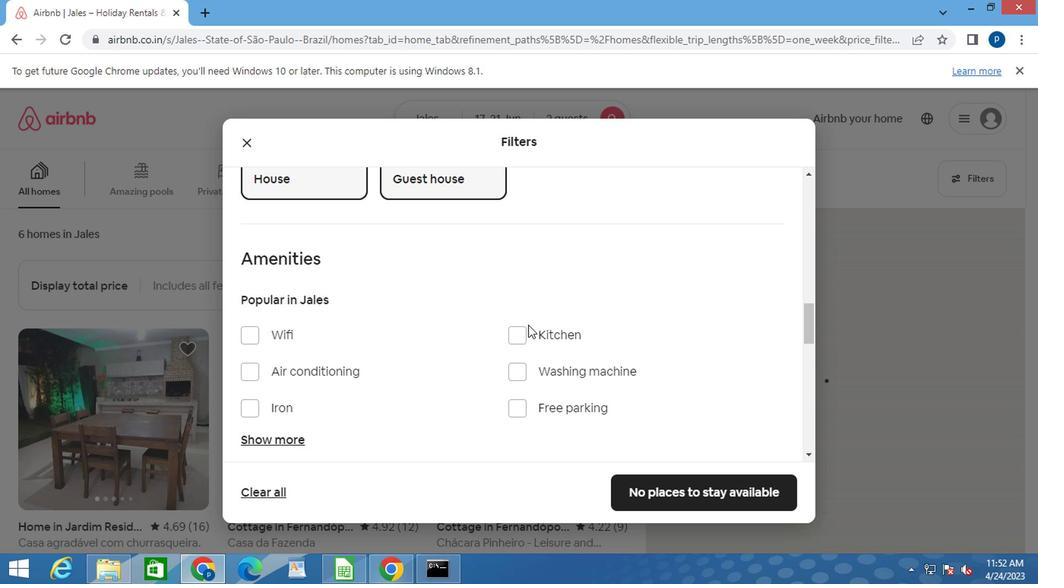 
Action: Mouse scrolled (532, 324) with delta (0, 0)
Screenshot: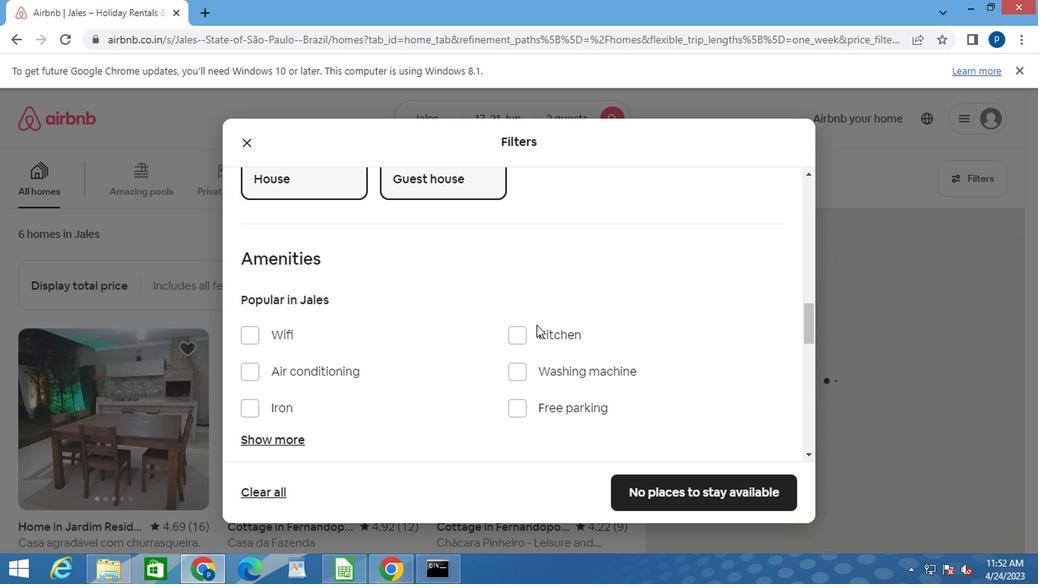 
Action: Mouse moved to (570, 324)
Screenshot: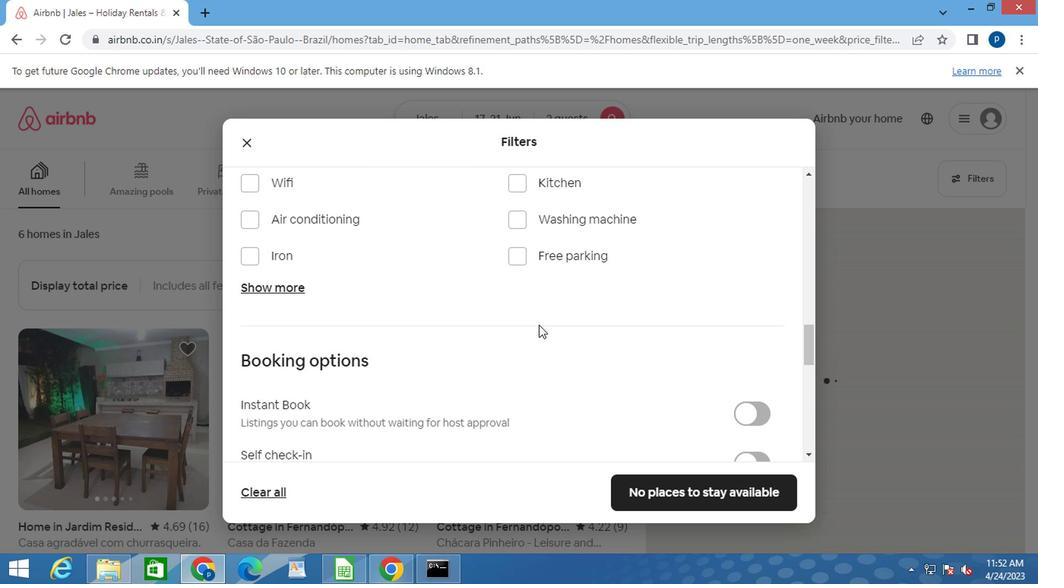 
Action: Mouse scrolled (570, 324) with delta (0, 0)
Screenshot: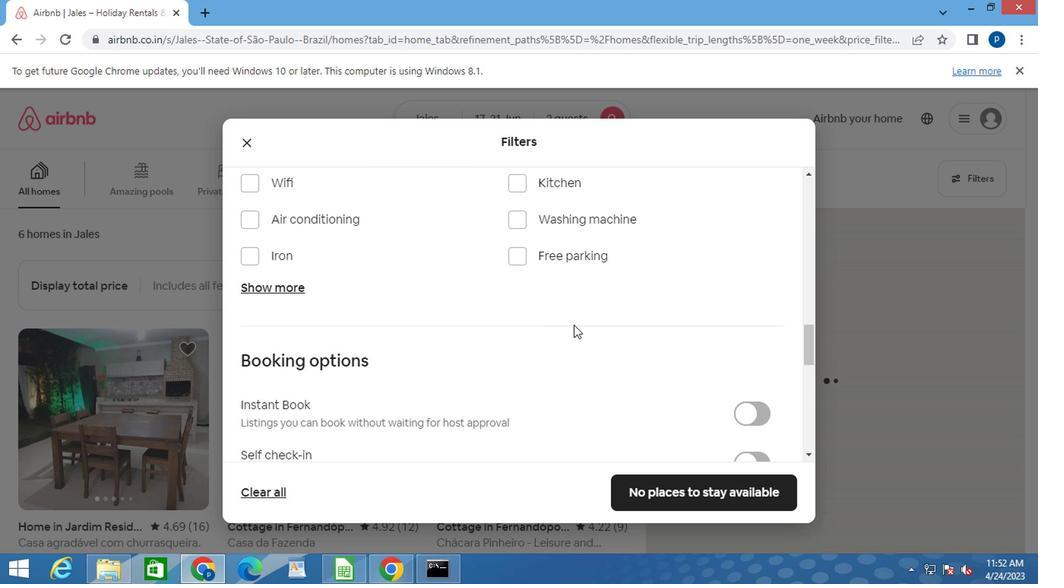 
Action: Mouse moved to (486, 265)
Screenshot: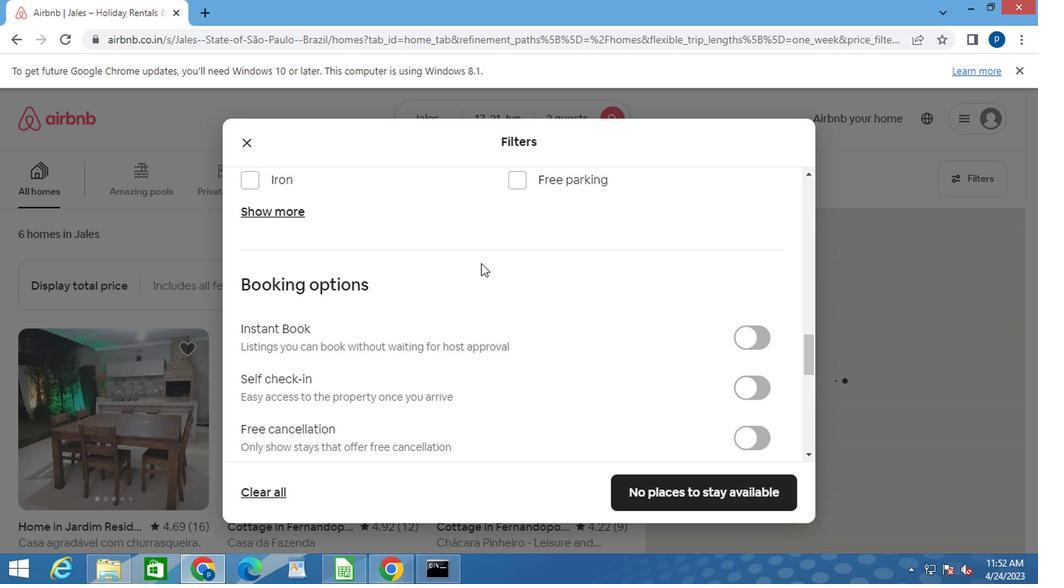 
Action: Mouse scrolled (486, 266) with delta (0, 1)
Screenshot: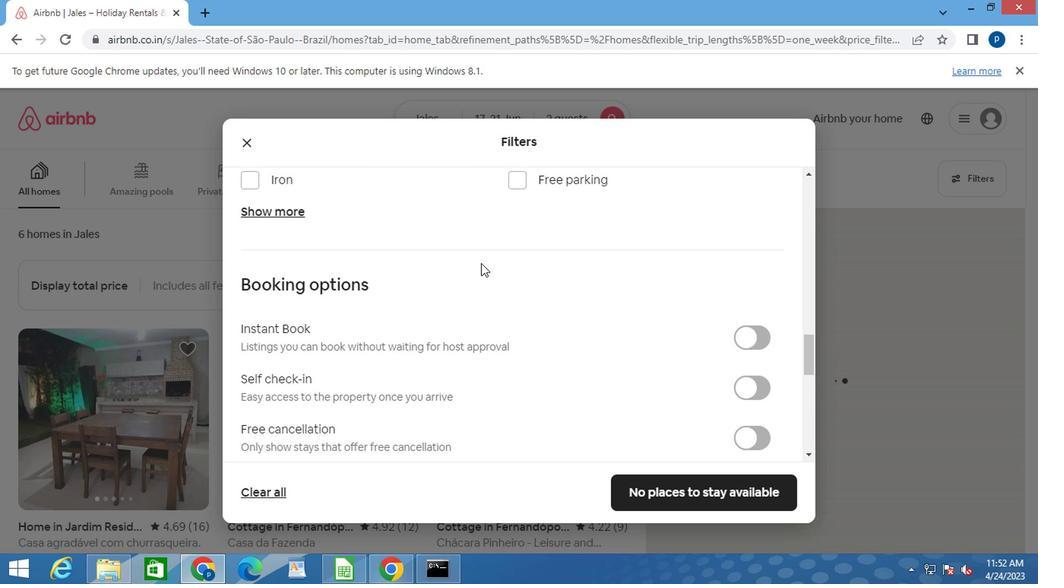 
Action: Mouse moved to (247, 190)
Screenshot: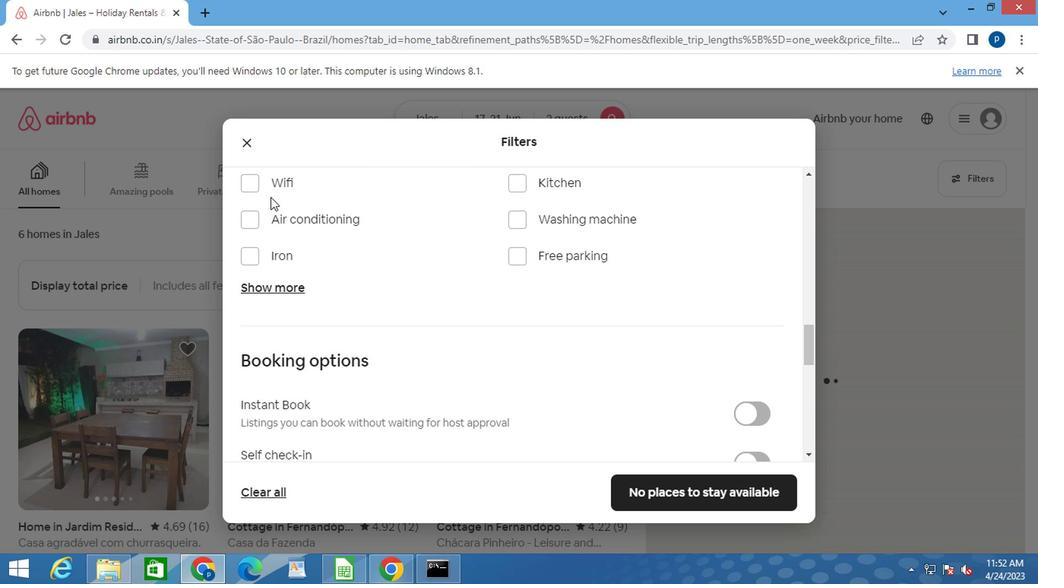 
Action: Mouse pressed left at (247, 190)
Screenshot: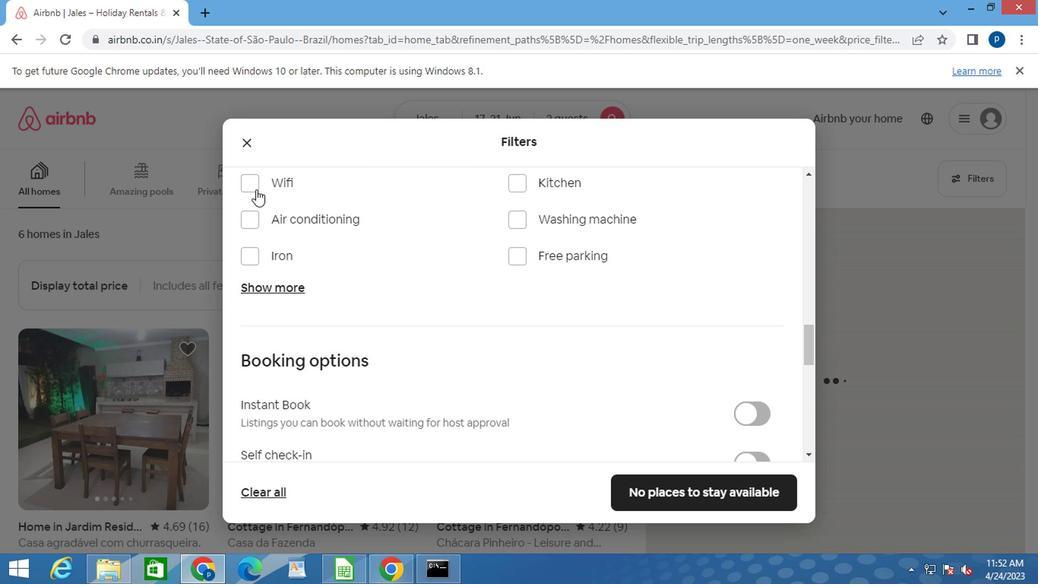 
Action: Mouse moved to (592, 345)
Screenshot: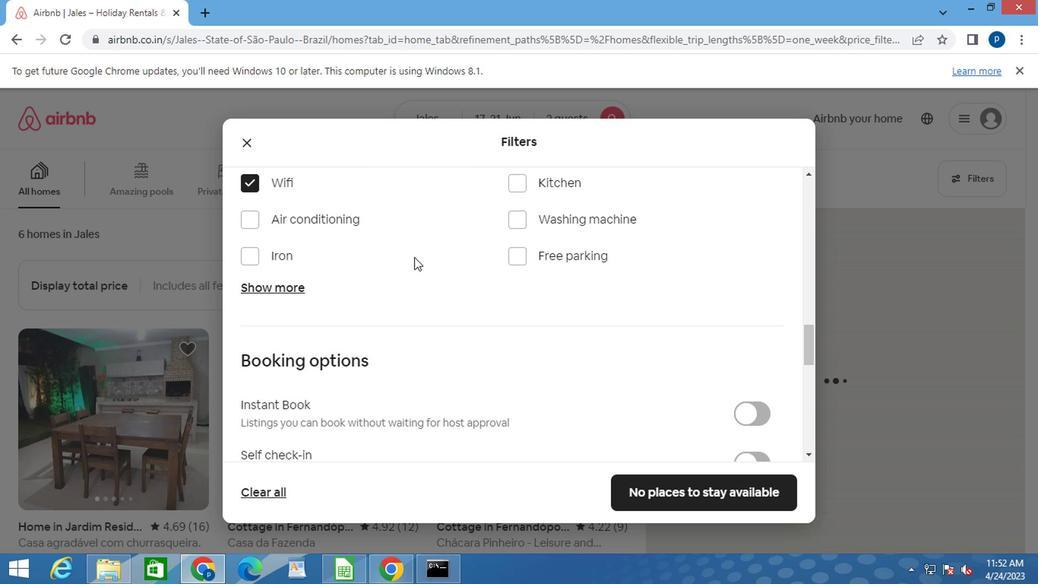 
Action: Mouse scrolled (592, 344) with delta (0, 0)
Screenshot: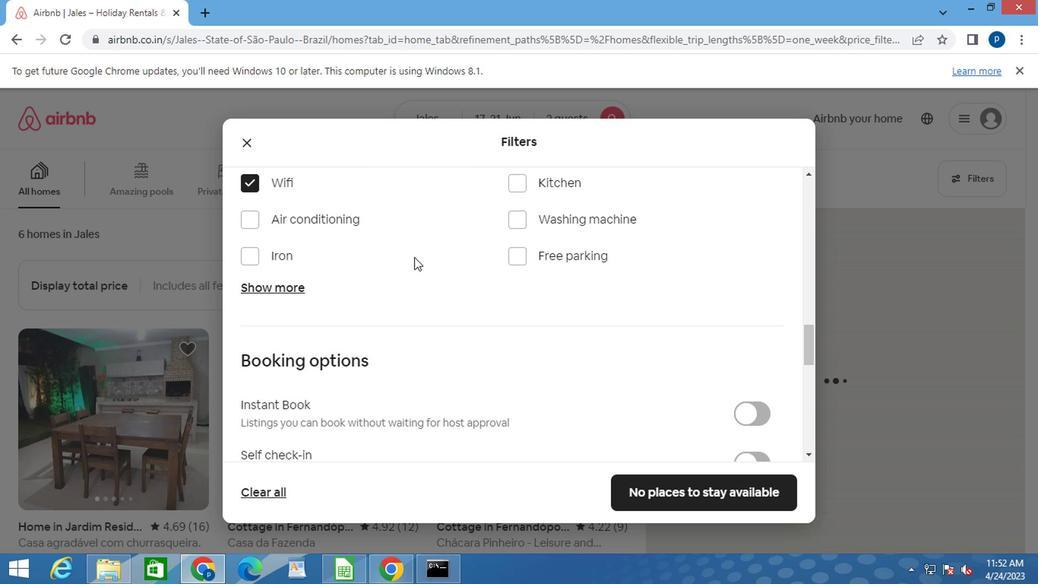 
Action: Mouse scrolled (592, 344) with delta (0, 0)
Screenshot: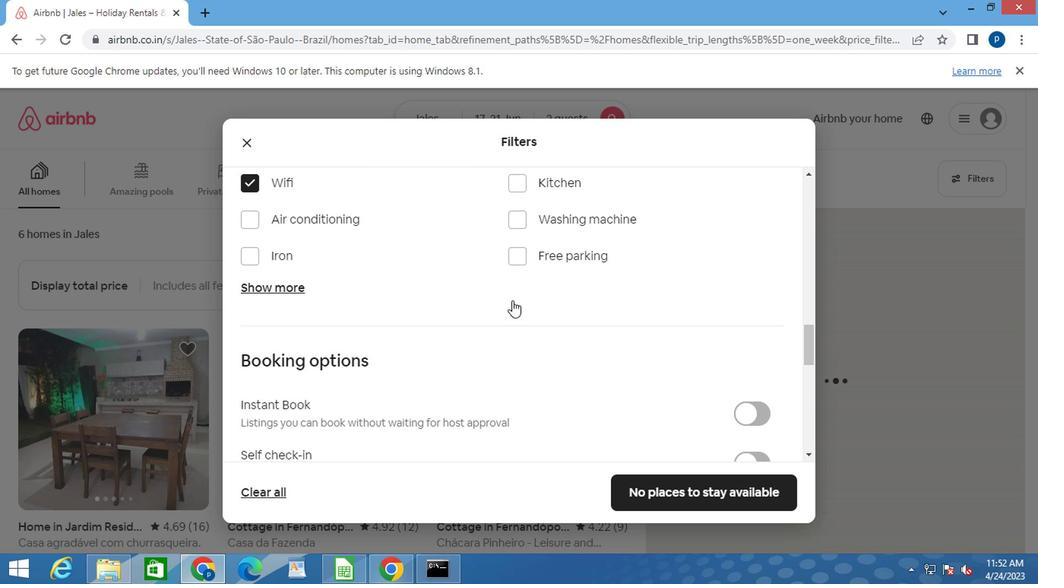 
Action: Mouse moved to (753, 308)
Screenshot: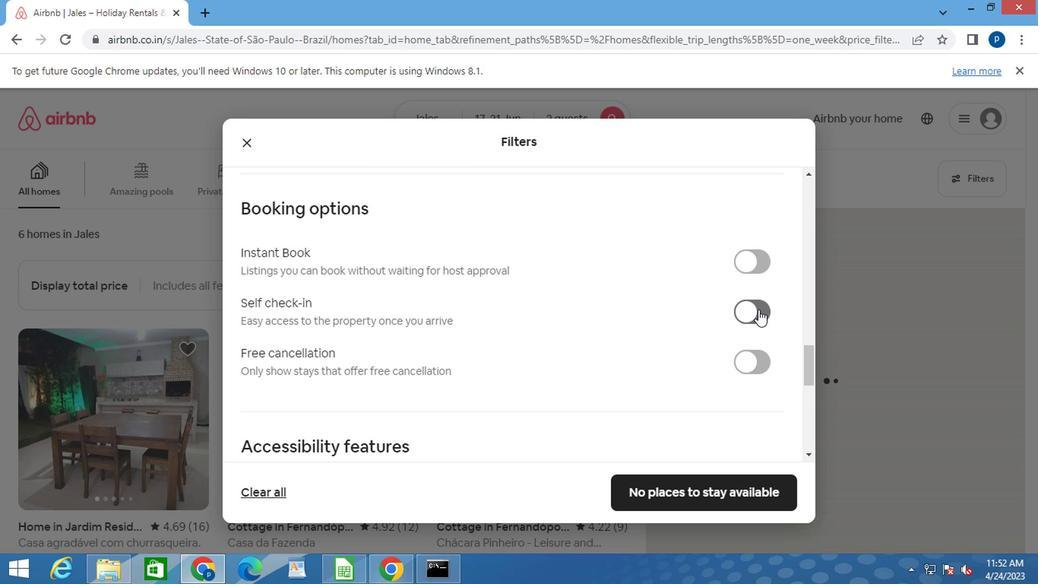 
Action: Mouse pressed left at (753, 308)
Screenshot: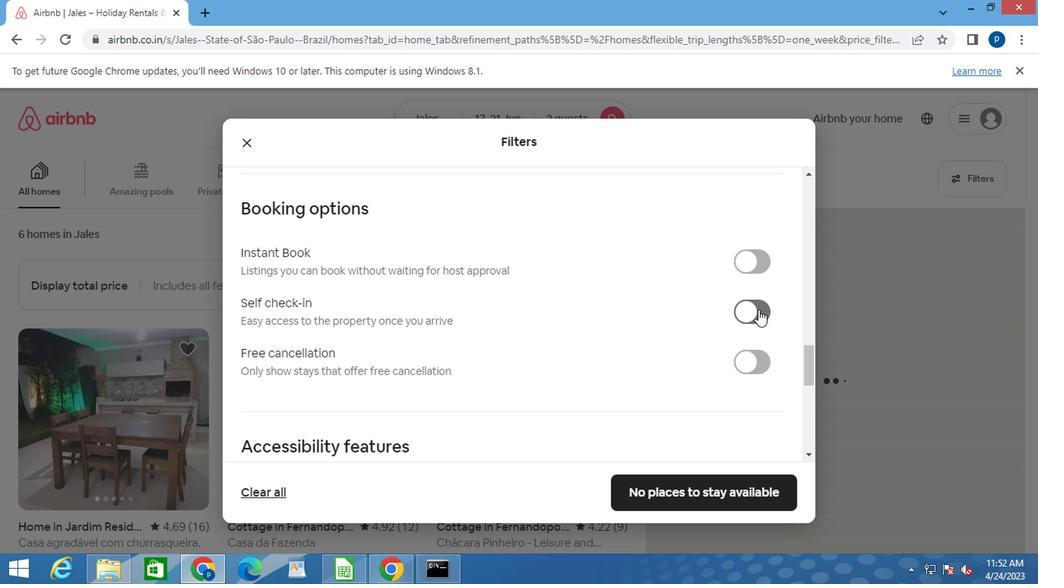 
Action: Mouse moved to (611, 340)
Screenshot: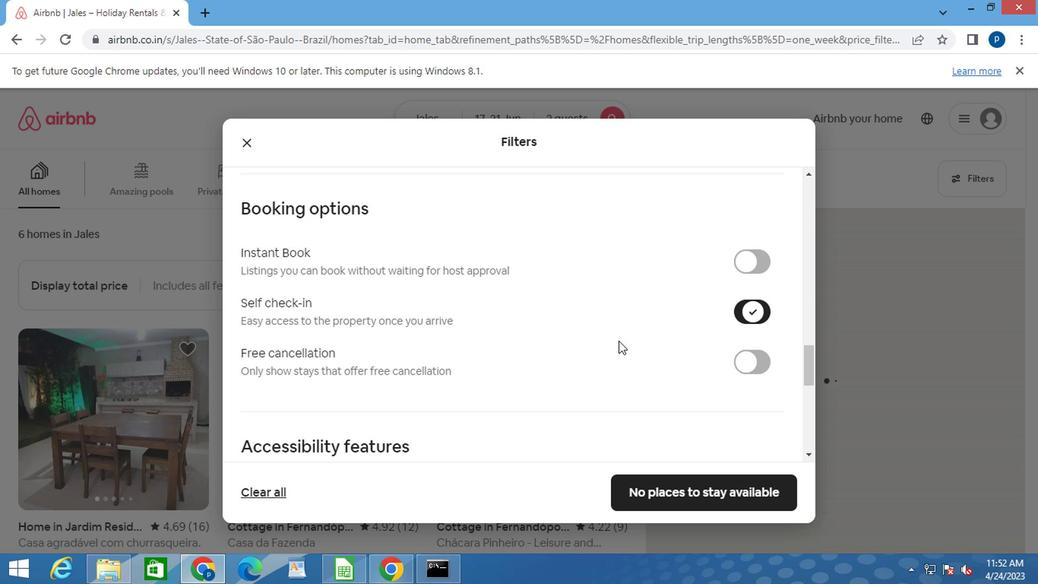 
Action: Mouse scrolled (611, 339) with delta (0, -1)
Screenshot: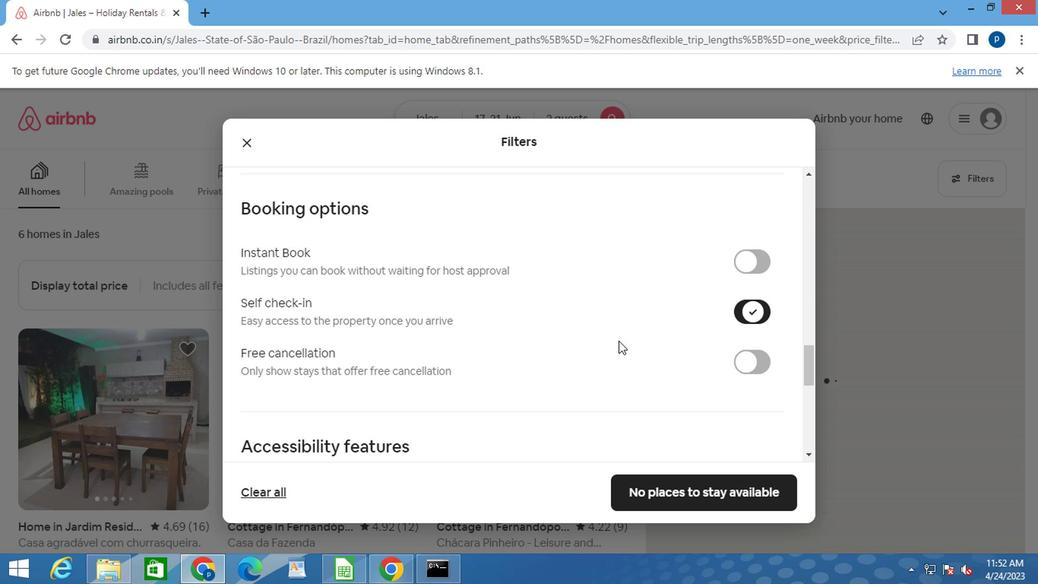 
Action: Mouse moved to (604, 343)
Screenshot: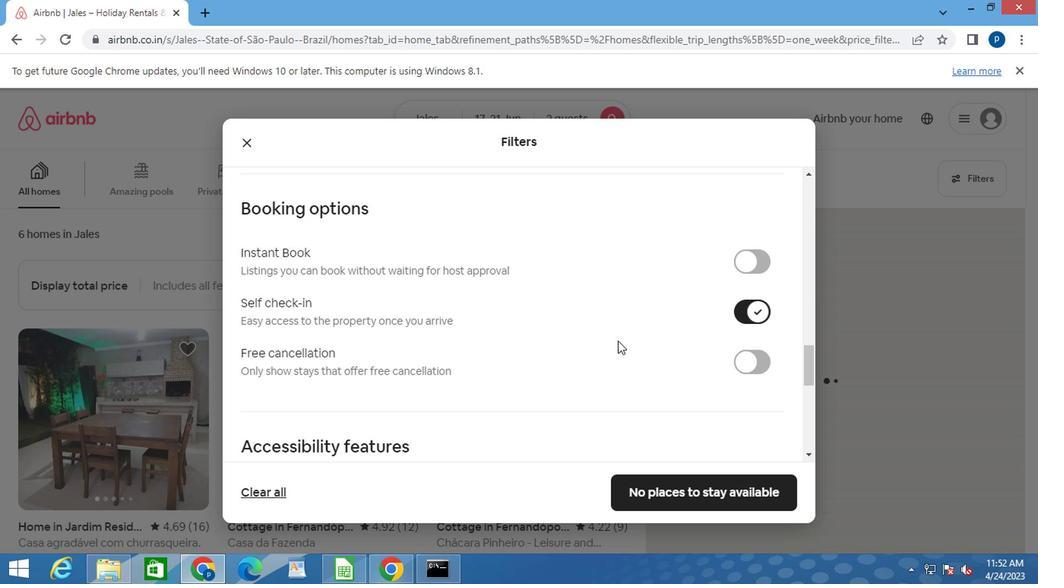 
Action: Mouse scrolled (604, 343) with delta (0, 0)
Screenshot: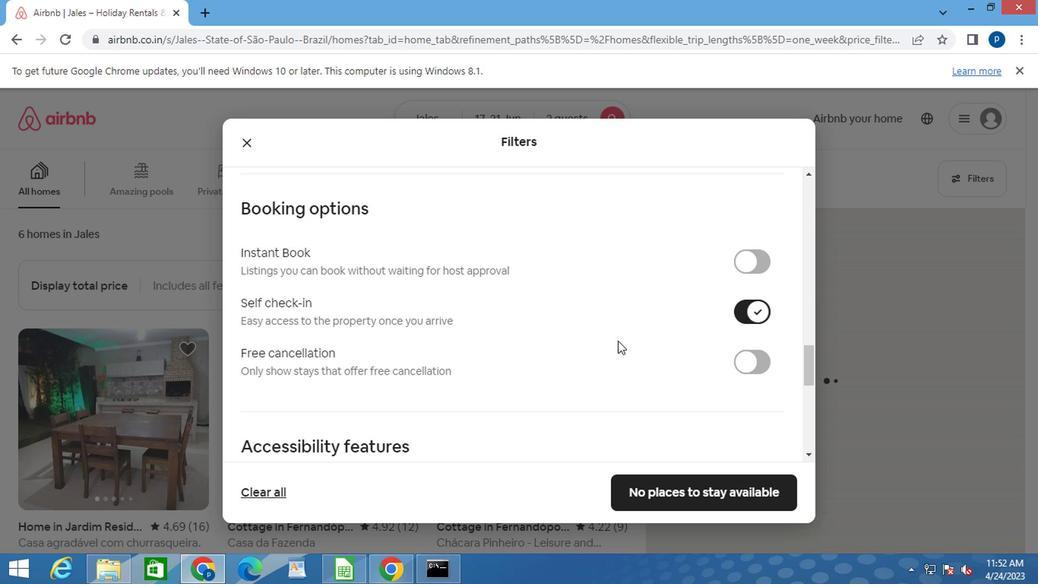 
Action: Mouse moved to (603, 344)
Screenshot: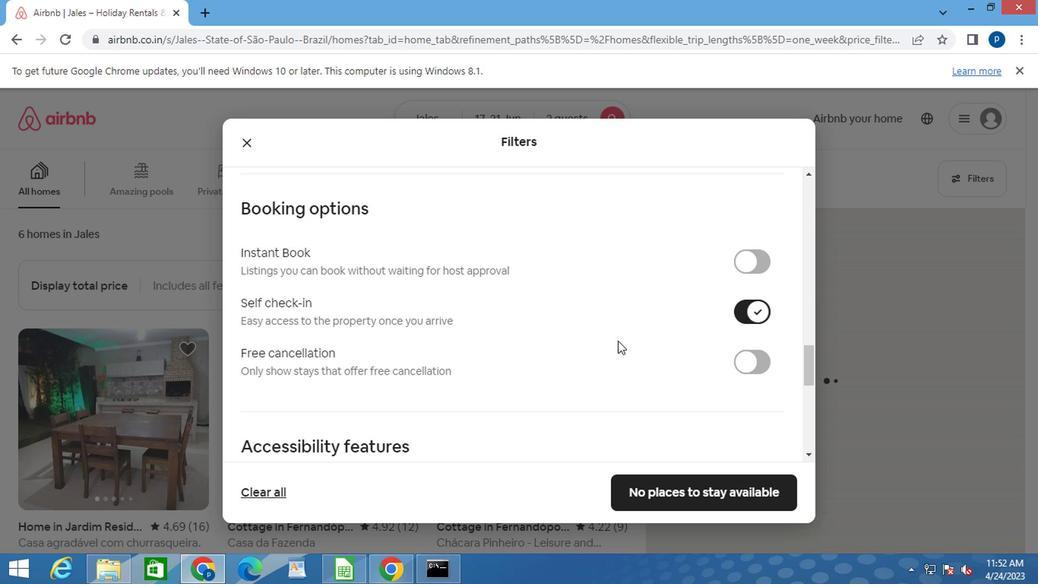 
Action: Mouse scrolled (603, 343) with delta (0, -1)
Screenshot: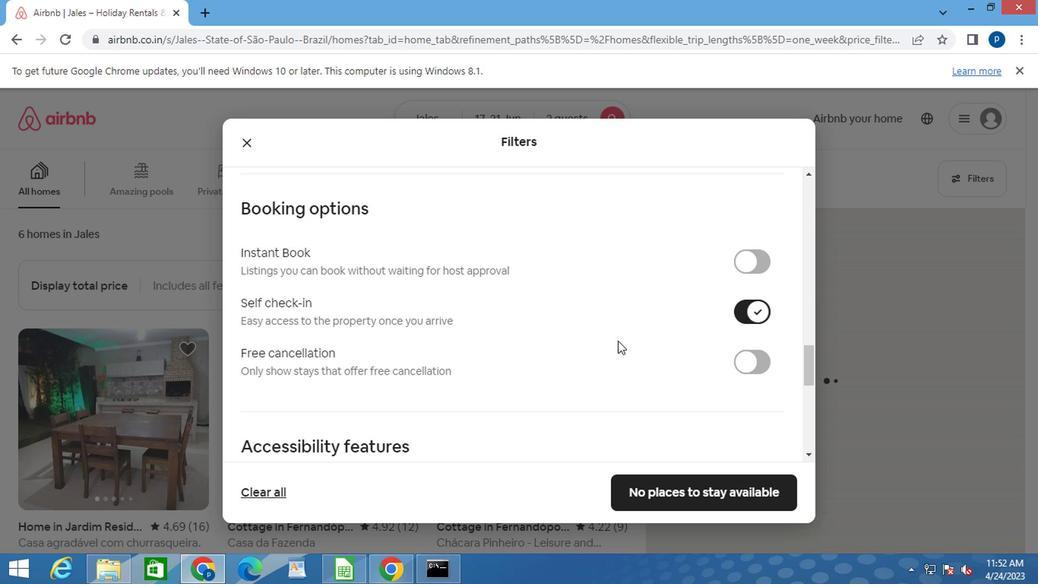 
Action: Mouse moved to (595, 345)
Screenshot: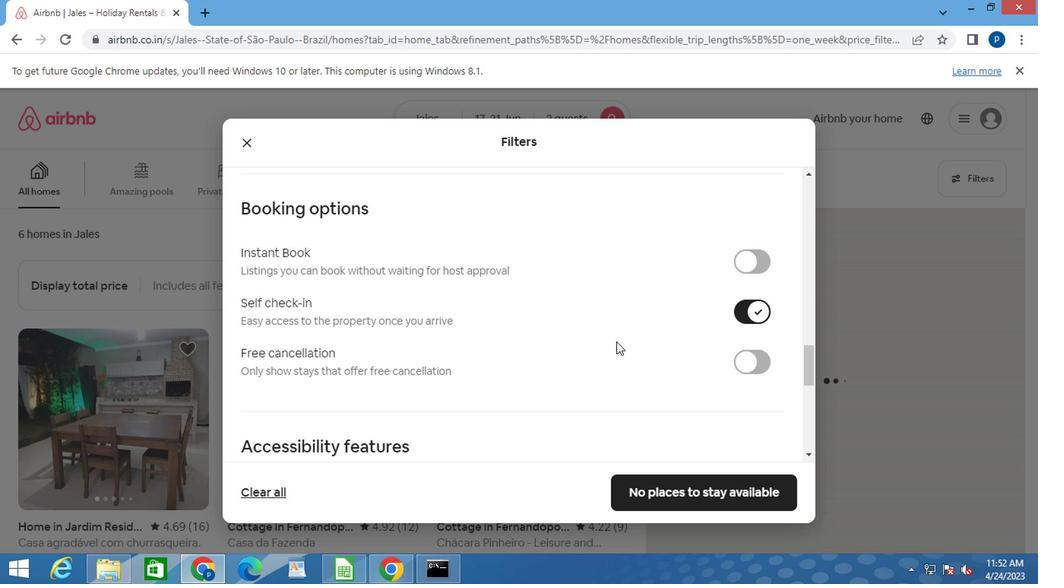
Action: Mouse scrolled (599, 344) with delta (0, 0)
Screenshot: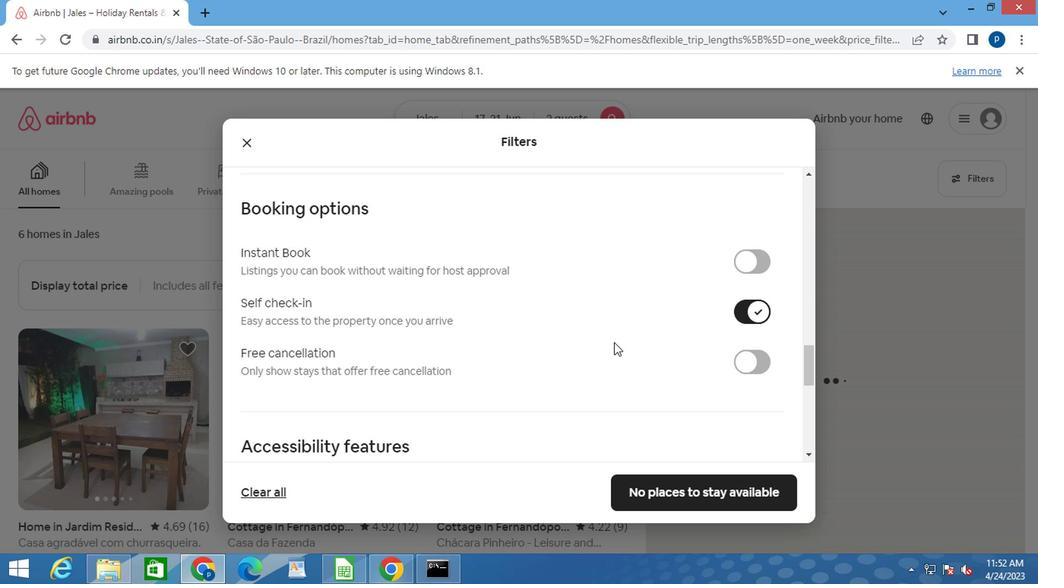 
Action: Mouse moved to (593, 345)
Screenshot: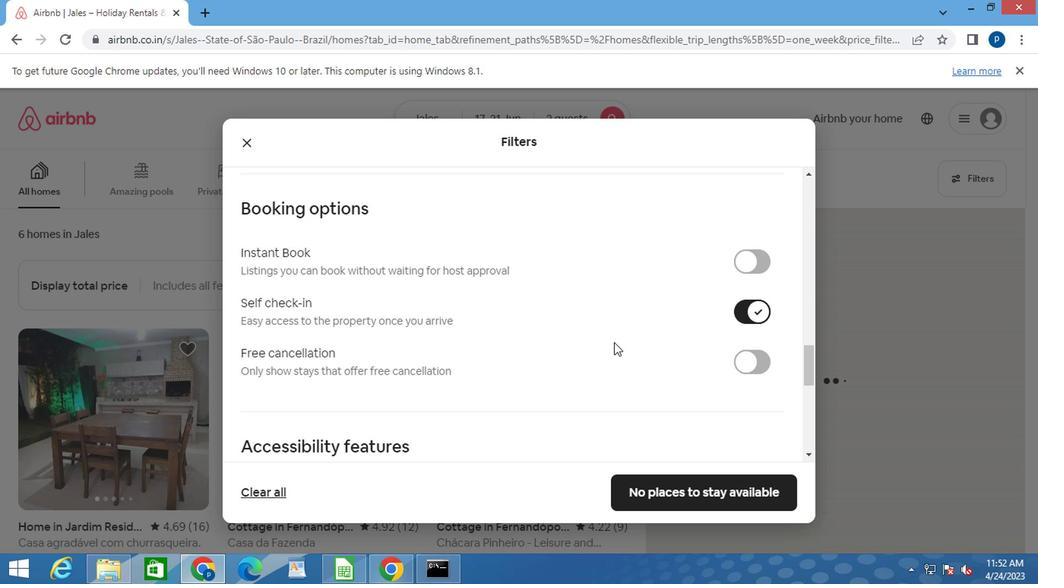 
Action: Mouse scrolled (593, 344) with delta (0, 0)
Screenshot: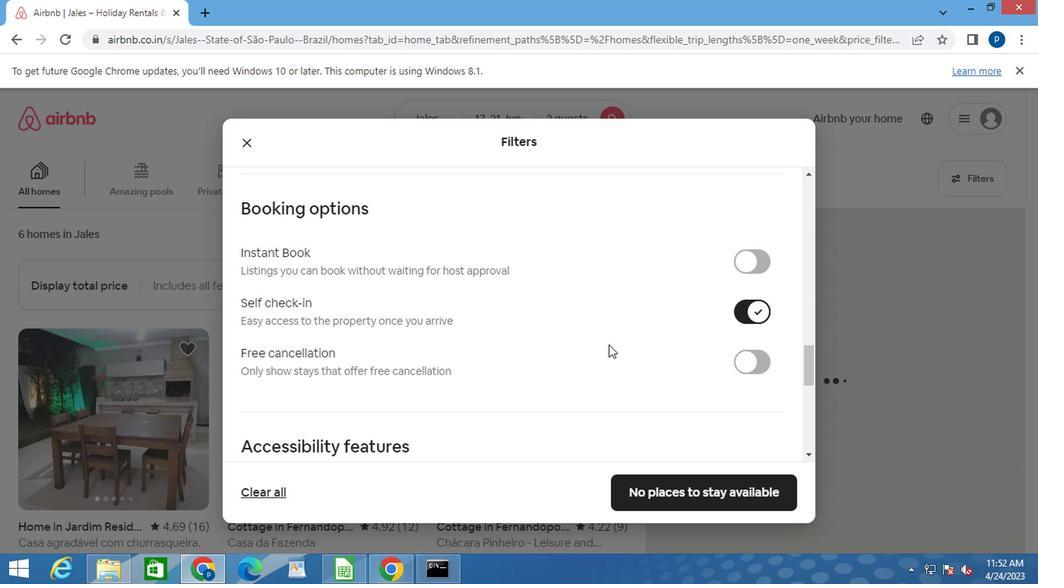 
Action: Mouse moved to (586, 345)
Screenshot: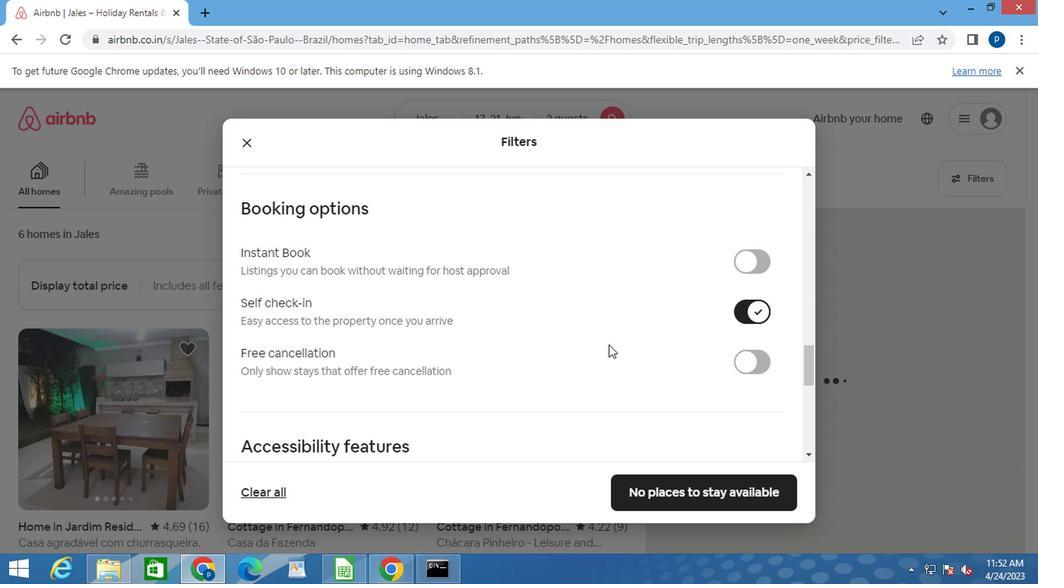 
Action: Mouse scrolled (586, 344) with delta (0, 0)
Screenshot: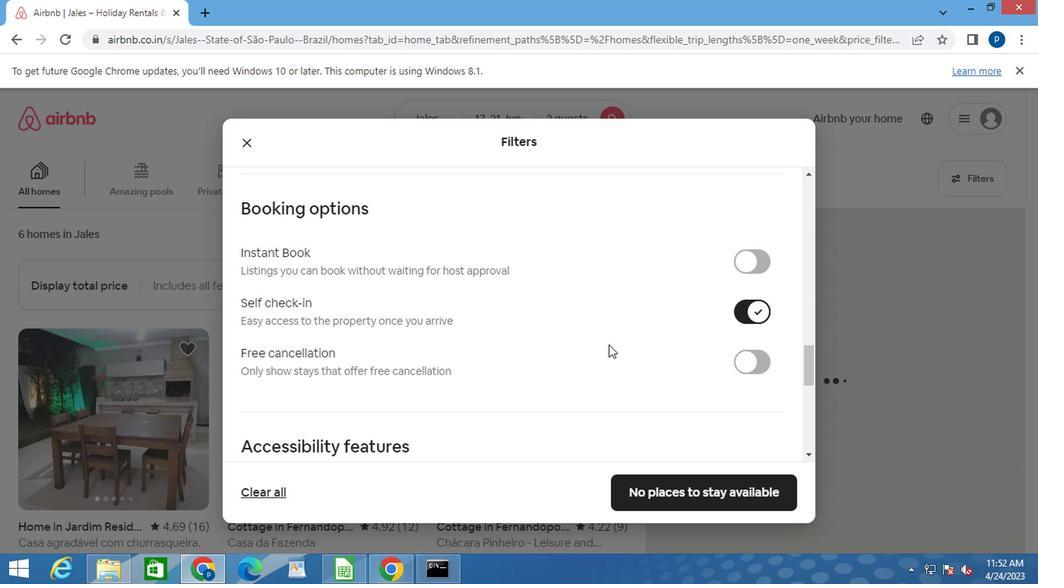 
Action: Mouse moved to (467, 346)
Screenshot: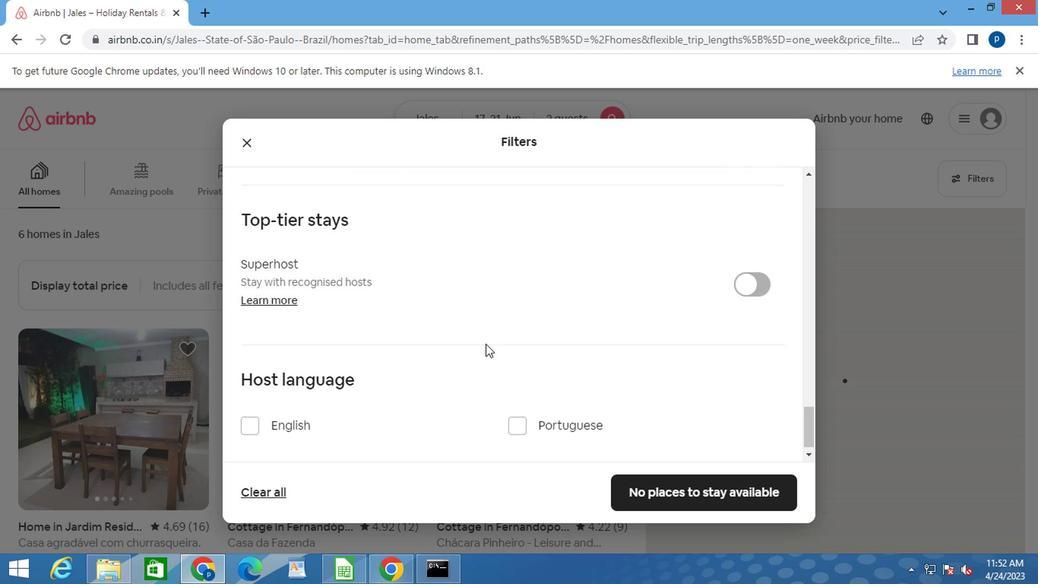 
Action: Mouse scrolled (467, 345) with delta (0, -1)
Screenshot: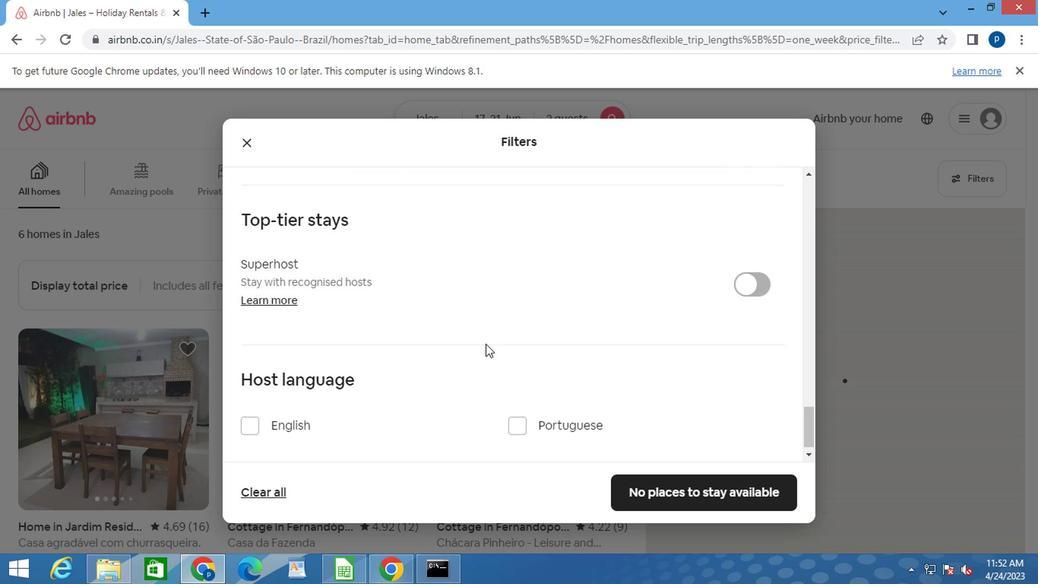 
Action: Mouse moved to (466, 346)
Screenshot: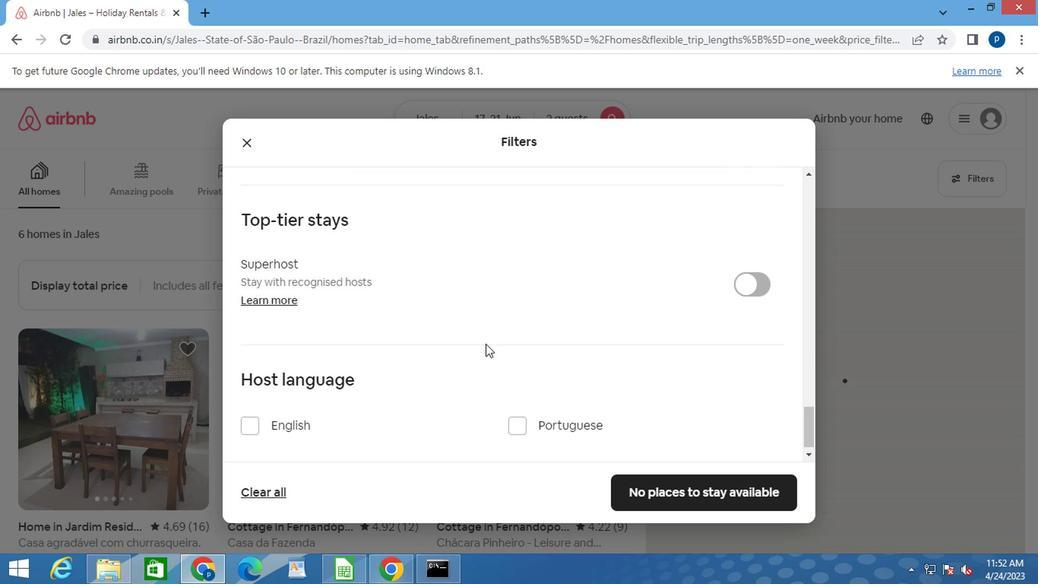 
Action: Mouse scrolled (466, 345) with delta (0, -1)
Screenshot: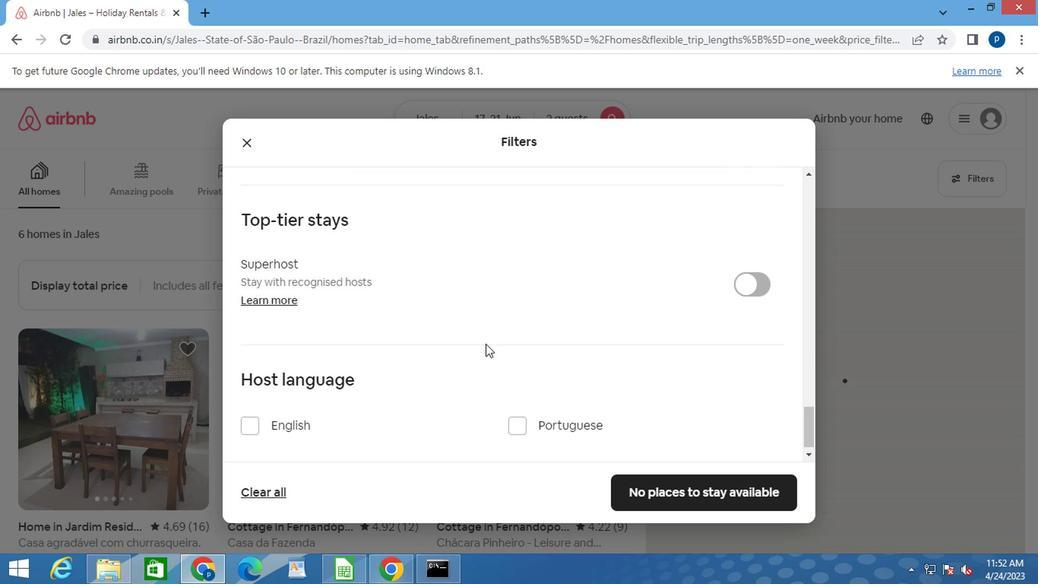 
Action: Mouse moved to (465, 347)
Screenshot: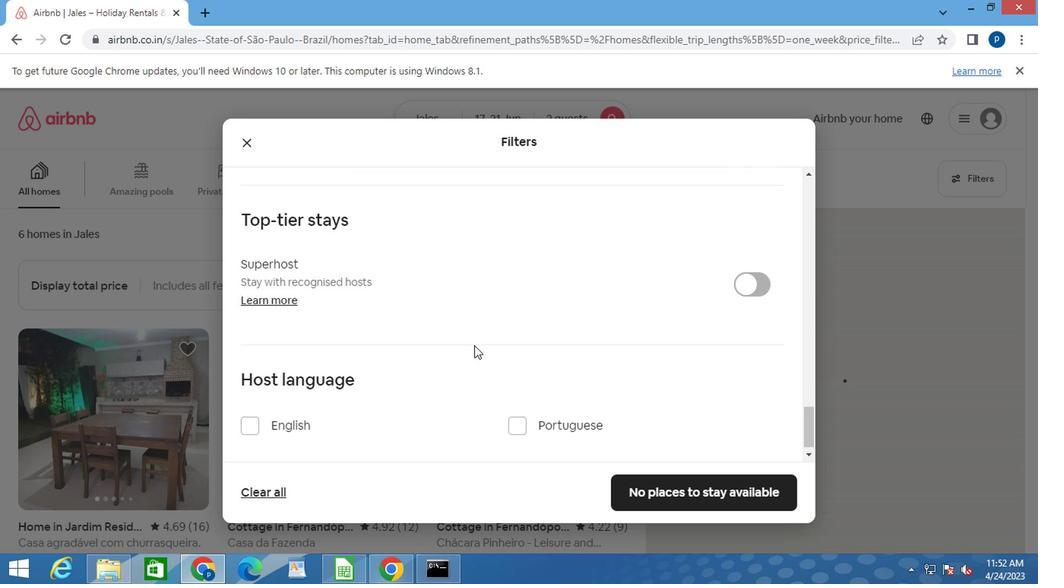 
Action: Mouse scrolled (465, 347) with delta (0, 0)
Screenshot: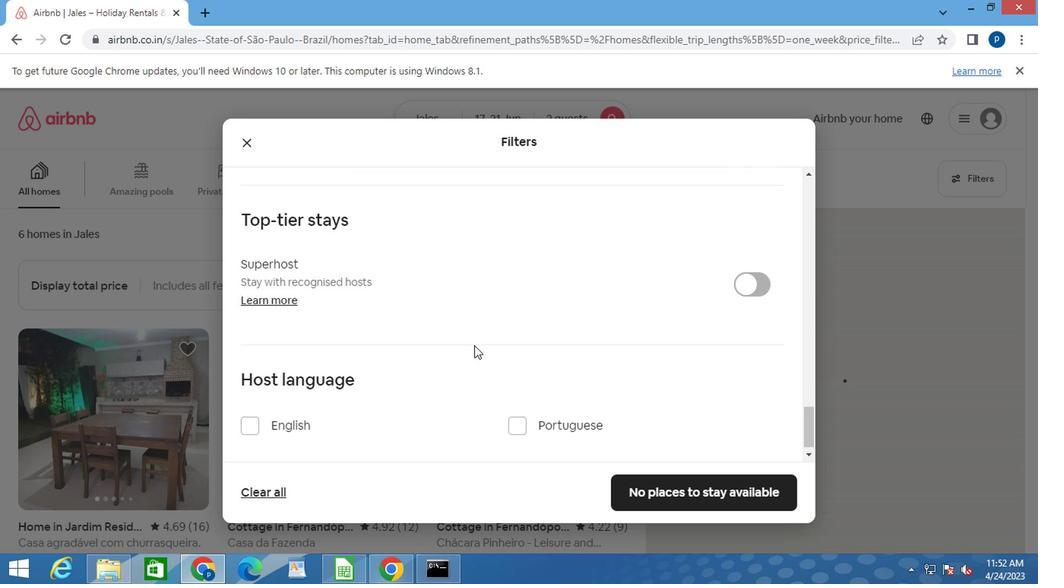 
Action: Mouse moved to (462, 348)
Screenshot: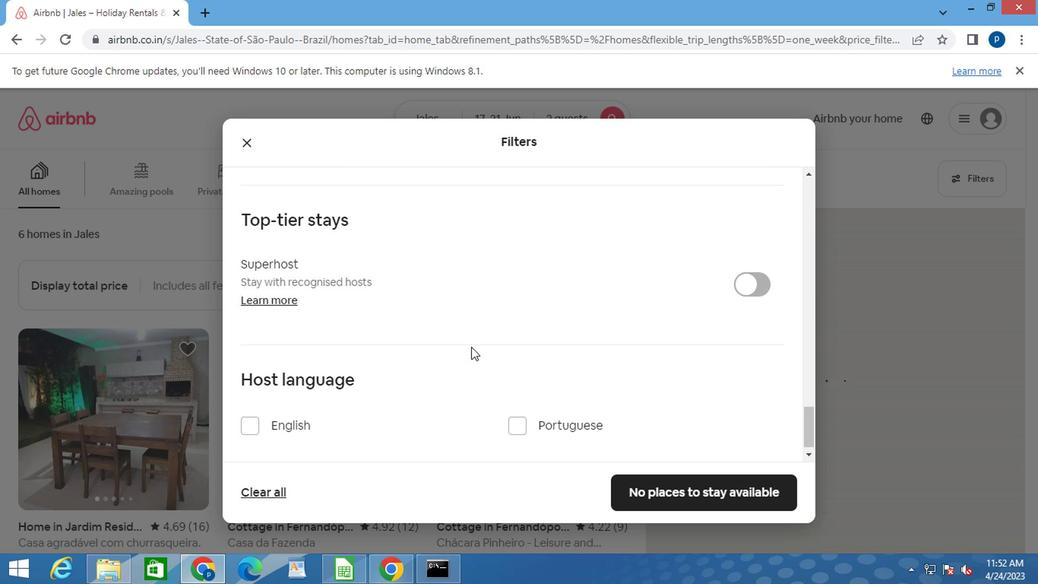 
Action: Mouse scrolled (462, 347) with delta (0, -1)
Screenshot: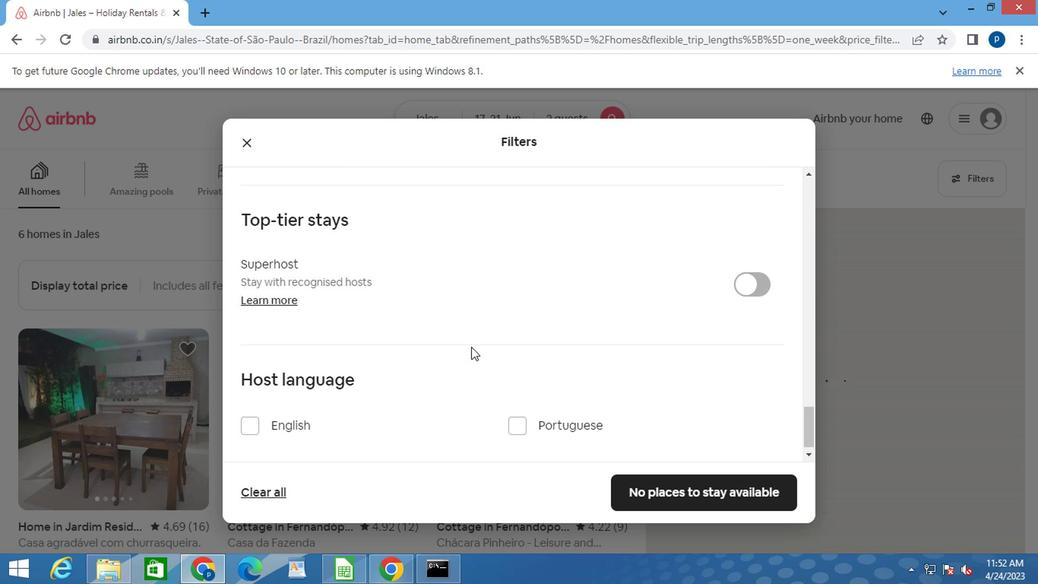 
Action: Mouse moved to (461, 348)
Screenshot: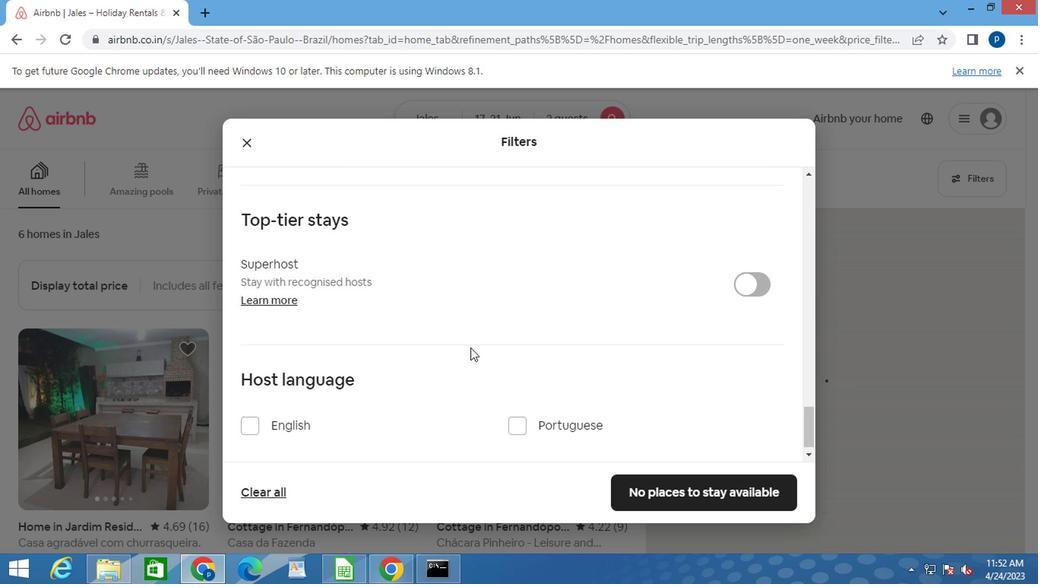 
Action: Mouse scrolled (461, 347) with delta (0, -1)
Screenshot: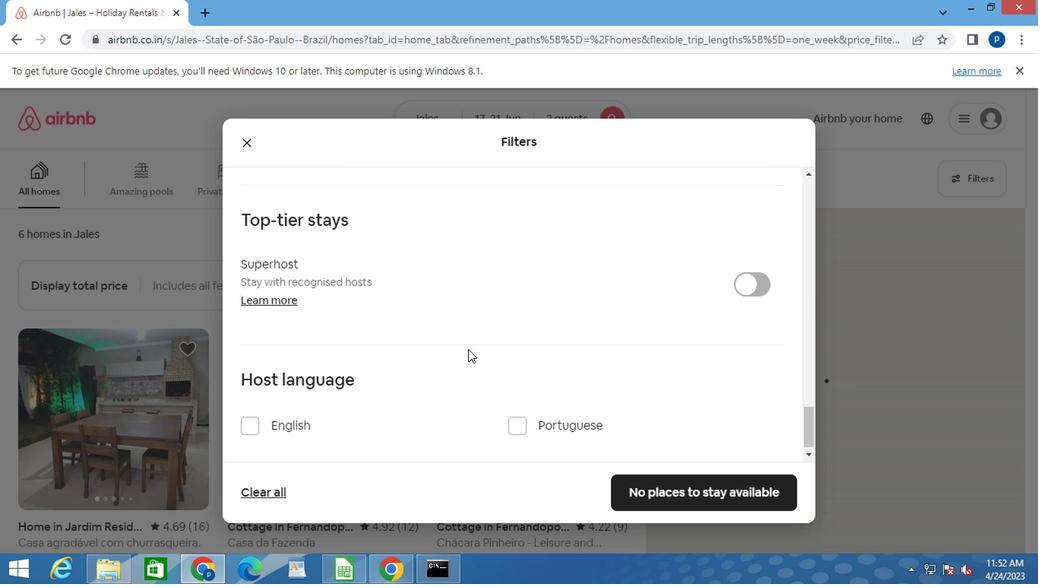
Action: Mouse moved to (702, 484)
Screenshot: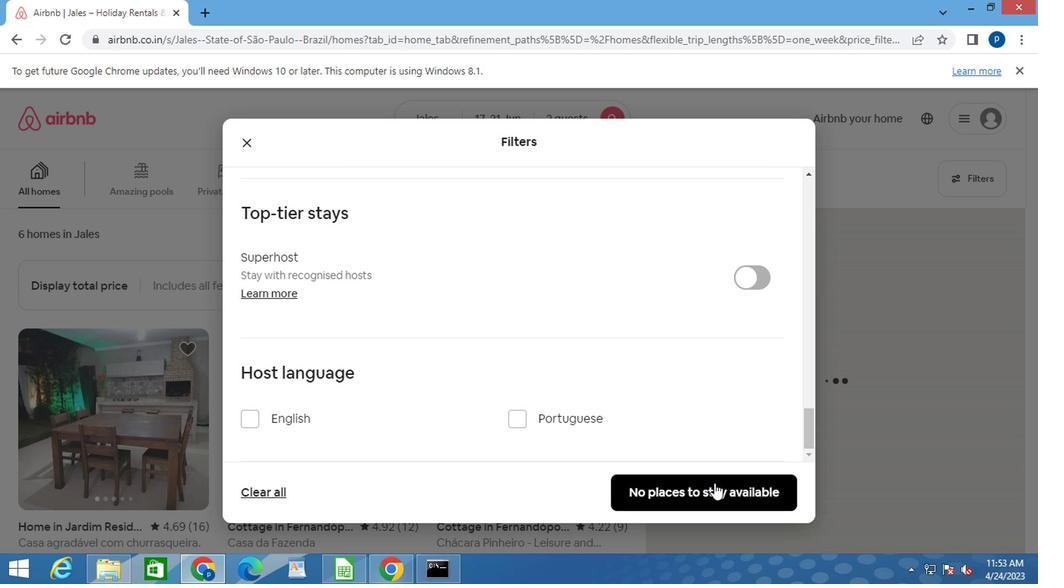 
Action: Mouse pressed left at (702, 484)
Screenshot: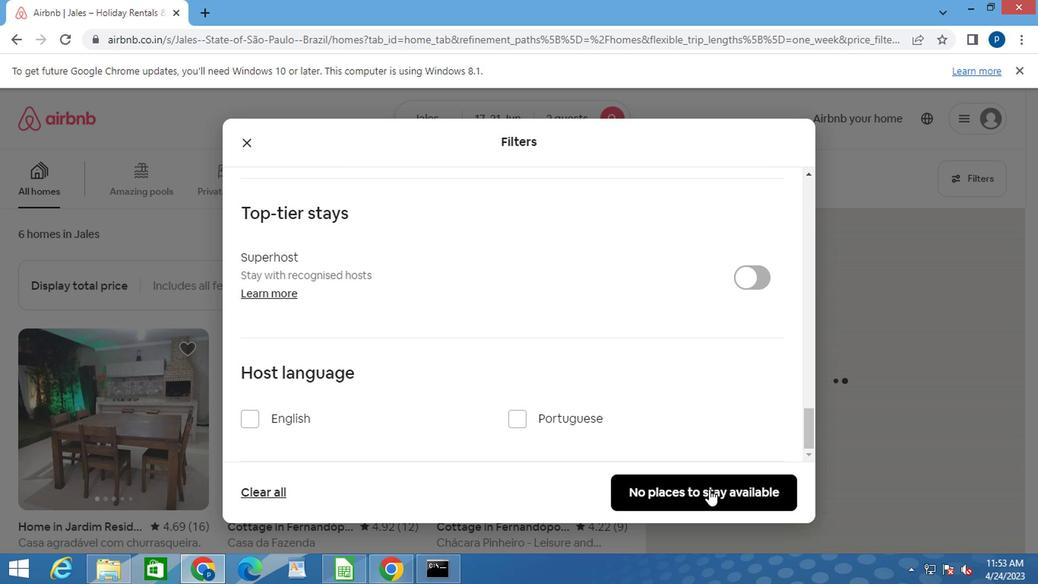 
Action: Mouse moved to (702, 484)
Screenshot: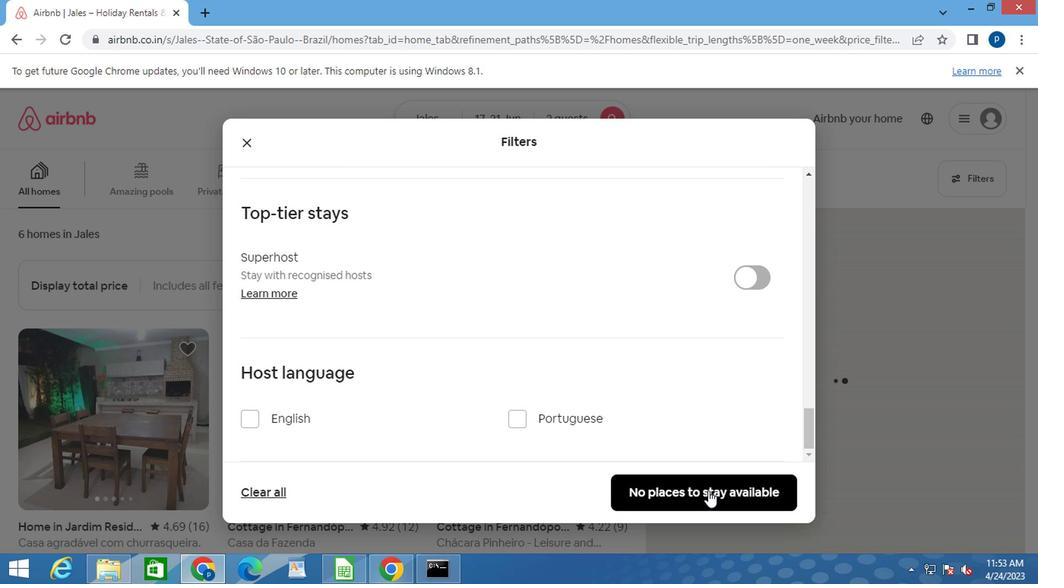 
